 Task: Find connections with filter location Russas with filter topic #Believewith filter profile language French with filter current company Ashoka Buildcon Limited with filter school Madurai Kamaraj University with filter industry Leasing Residential Real Estate with filter service category Tax Law with filter keywords title Massage Therapy
Action: Mouse moved to (480, 101)
Screenshot: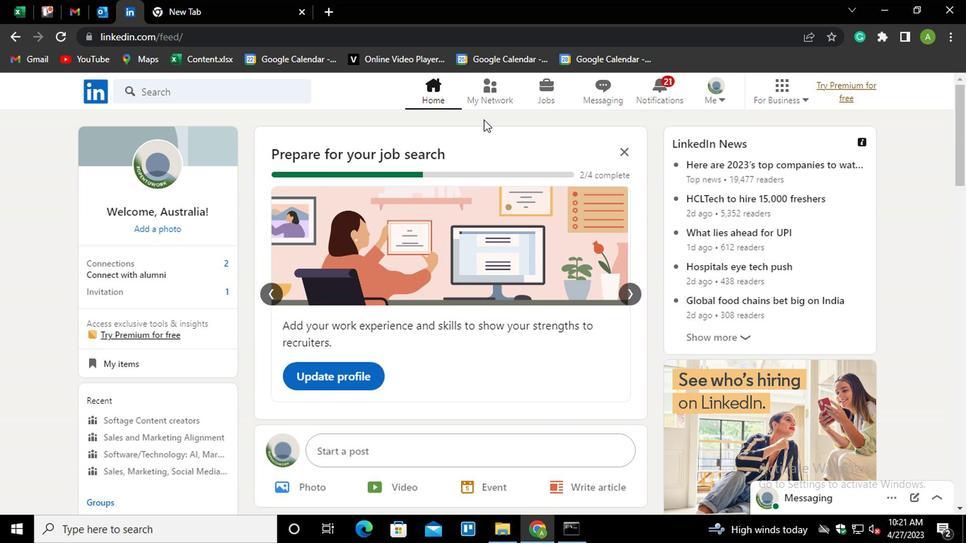 
Action: Mouse pressed left at (480, 101)
Screenshot: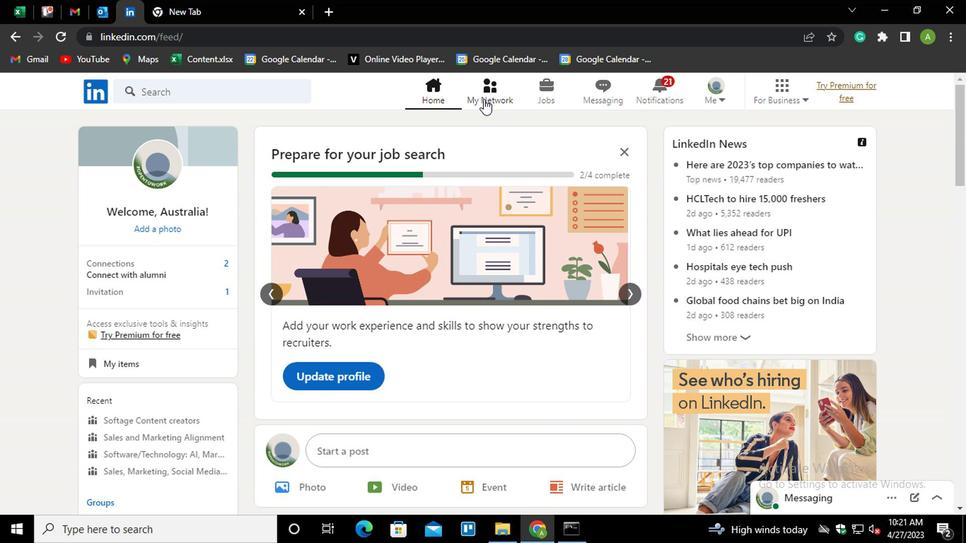 
Action: Mouse moved to (184, 165)
Screenshot: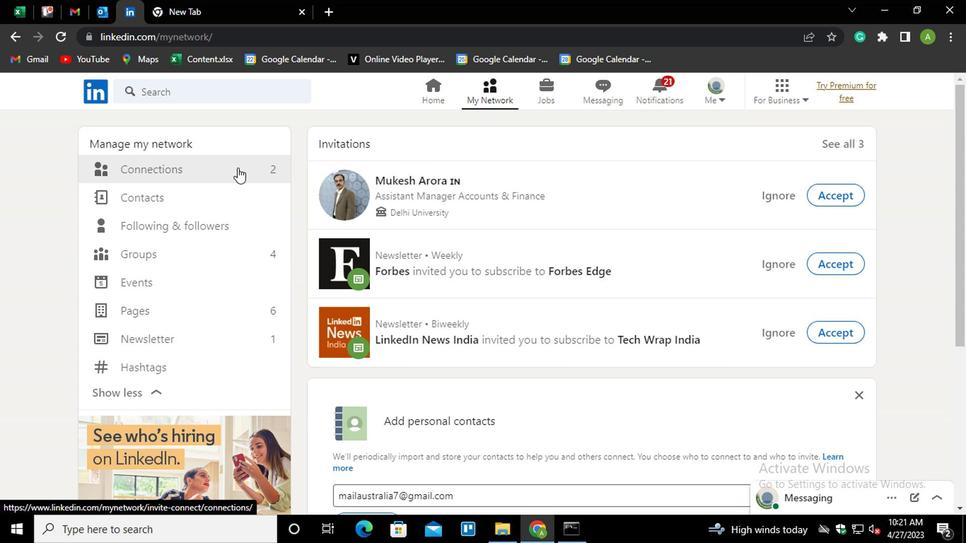 
Action: Mouse pressed left at (184, 165)
Screenshot: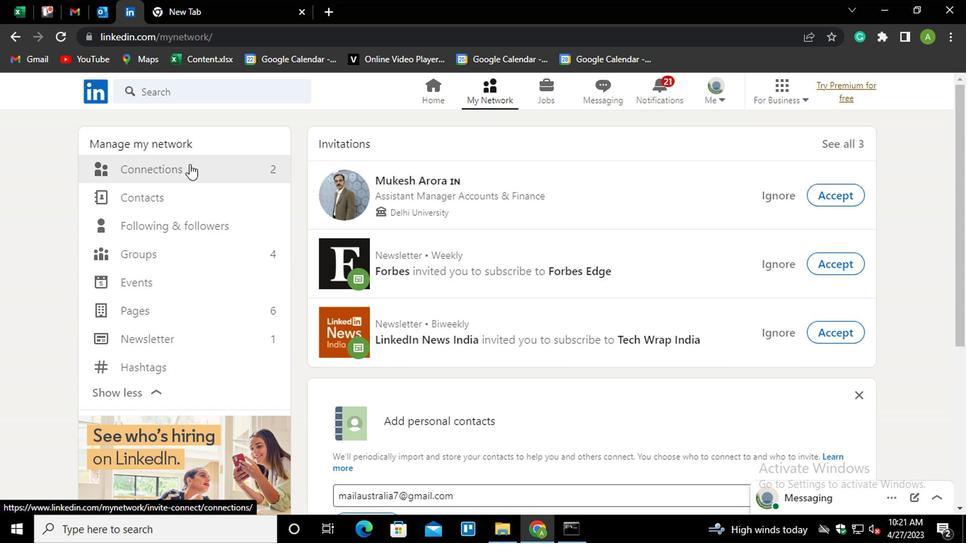 
Action: Mouse moved to (556, 170)
Screenshot: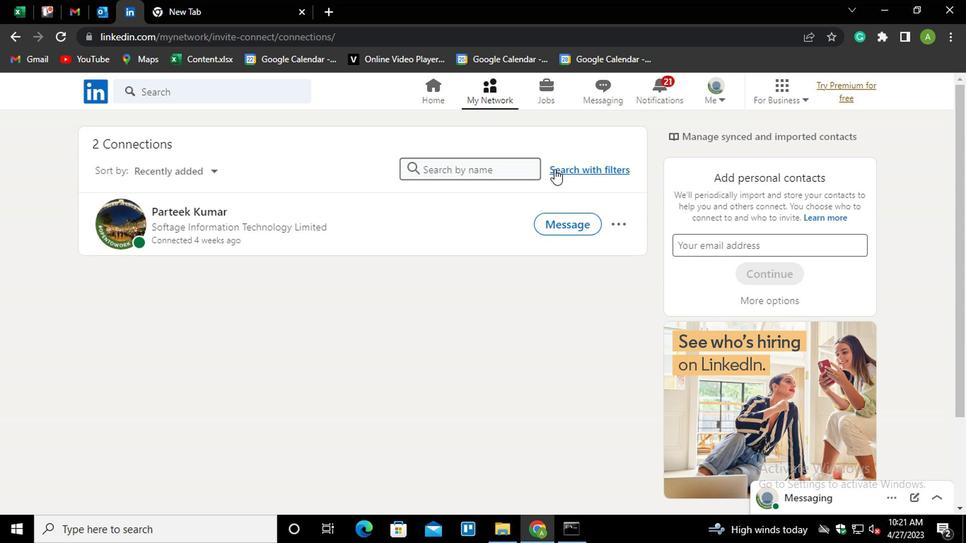 
Action: Mouse pressed left at (556, 170)
Screenshot: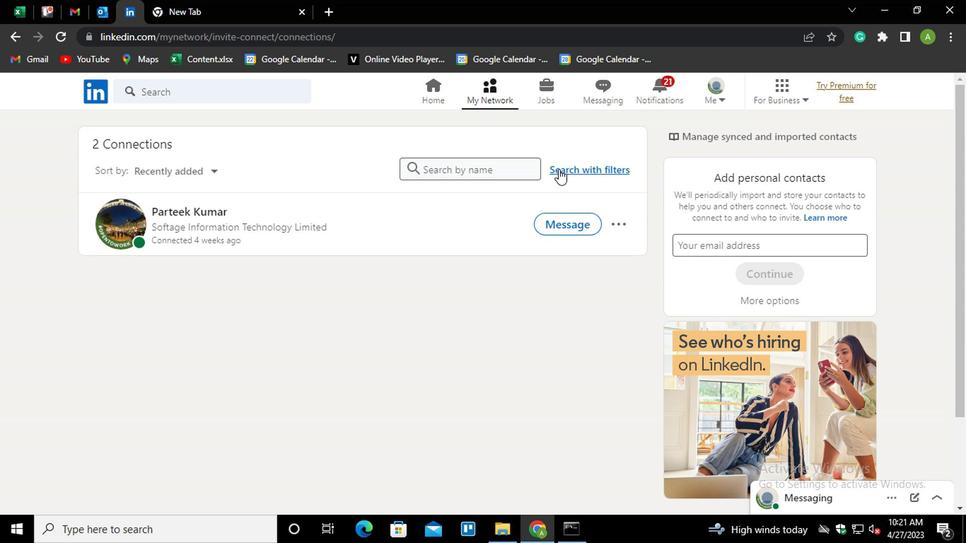 
Action: Mouse moved to (454, 135)
Screenshot: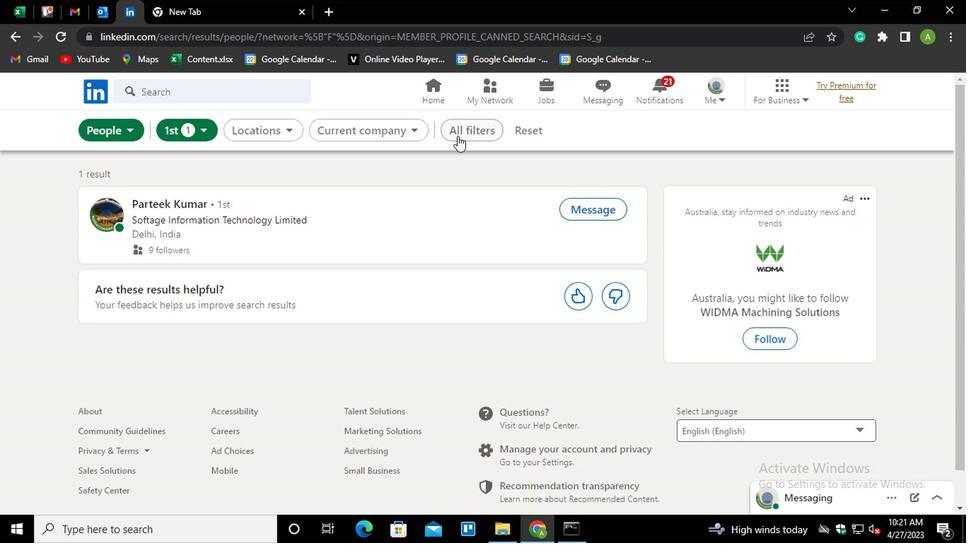 
Action: Mouse pressed left at (454, 135)
Screenshot: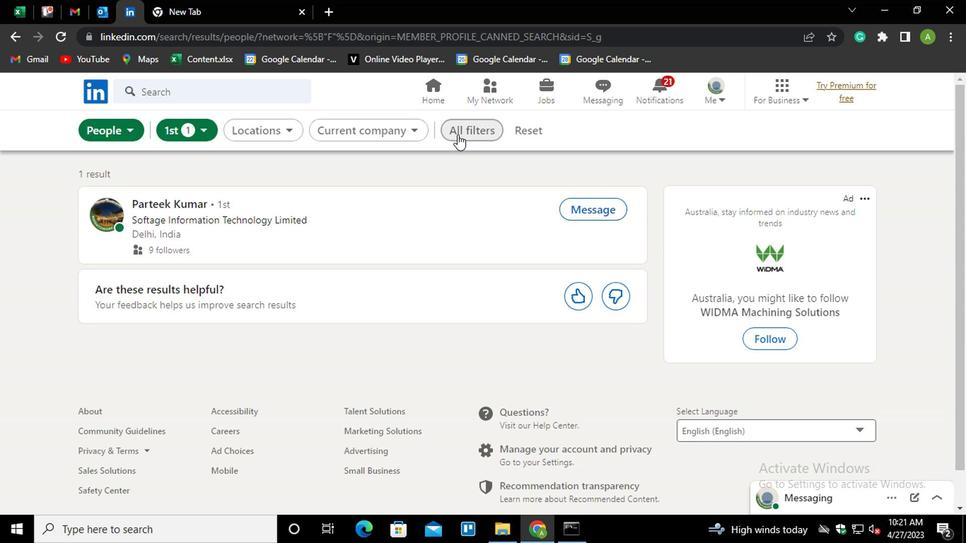 
Action: Mouse moved to (712, 255)
Screenshot: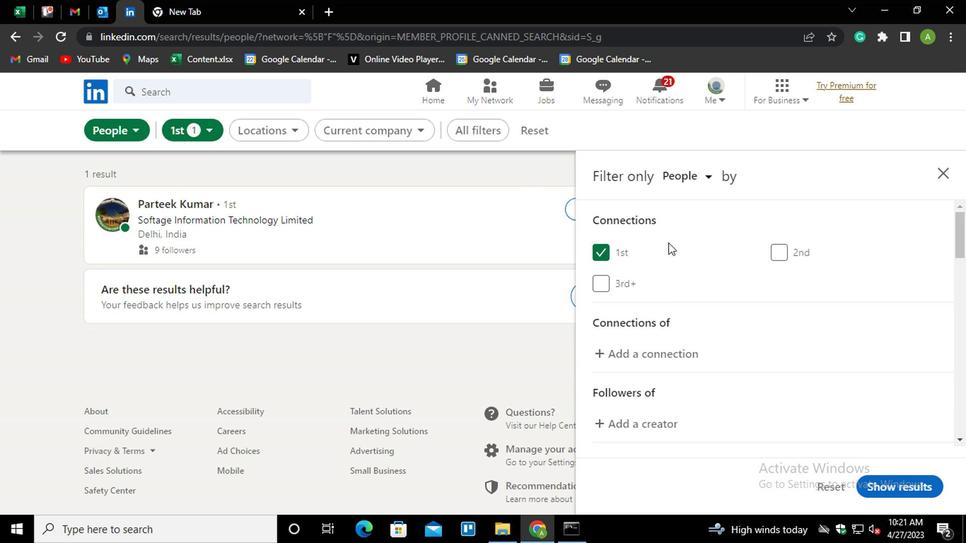 
Action: Mouse scrolled (712, 254) with delta (0, -1)
Screenshot: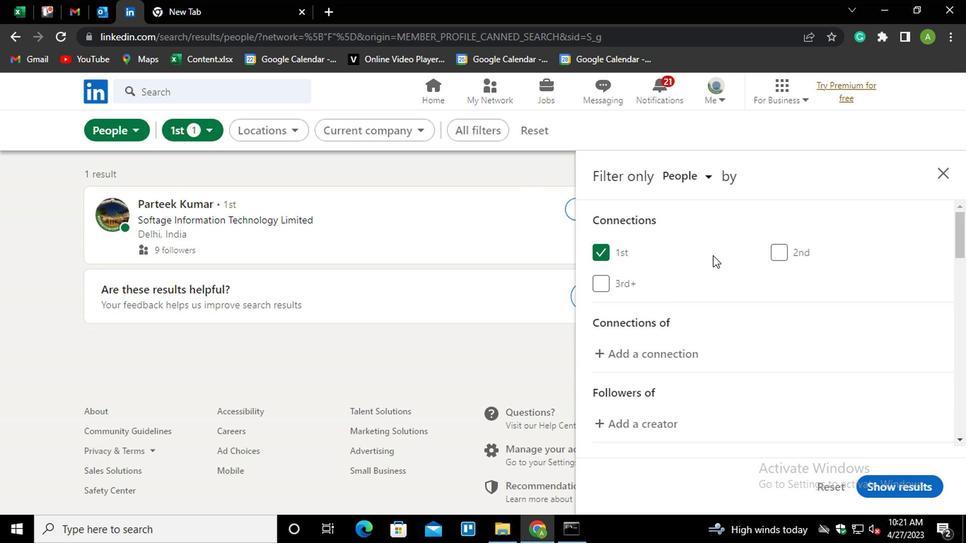 
Action: Mouse scrolled (712, 254) with delta (0, -1)
Screenshot: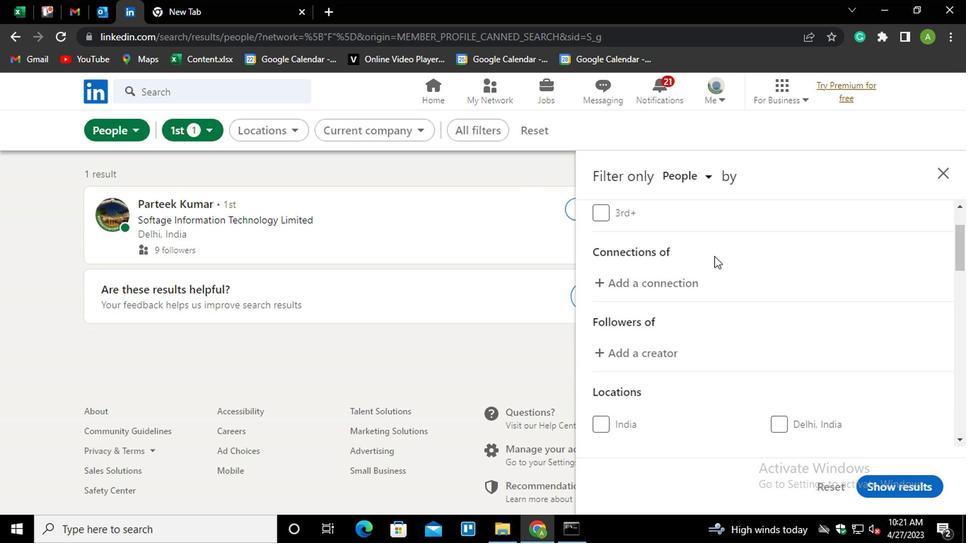 
Action: Mouse moved to (699, 264)
Screenshot: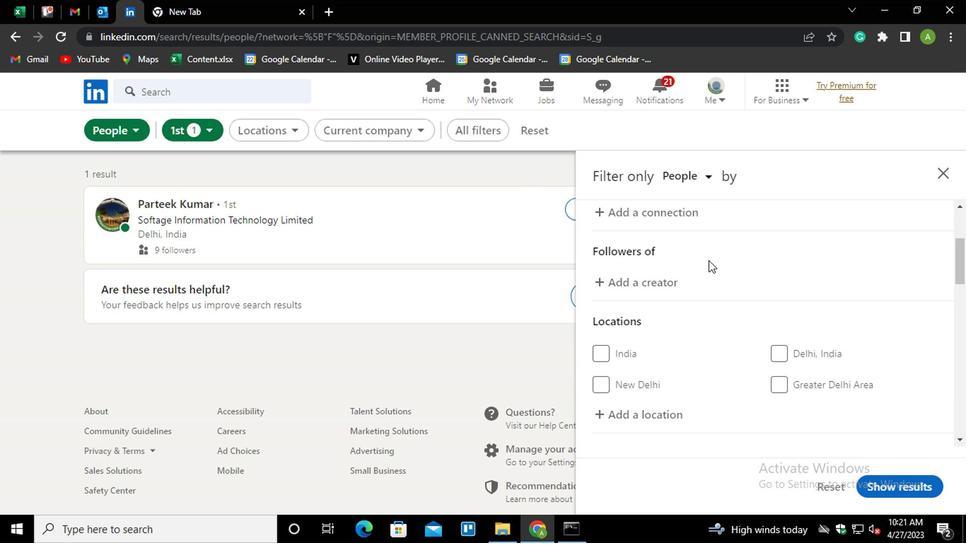 
Action: Mouse scrolled (699, 263) with delta (0, -1)
Screenshot: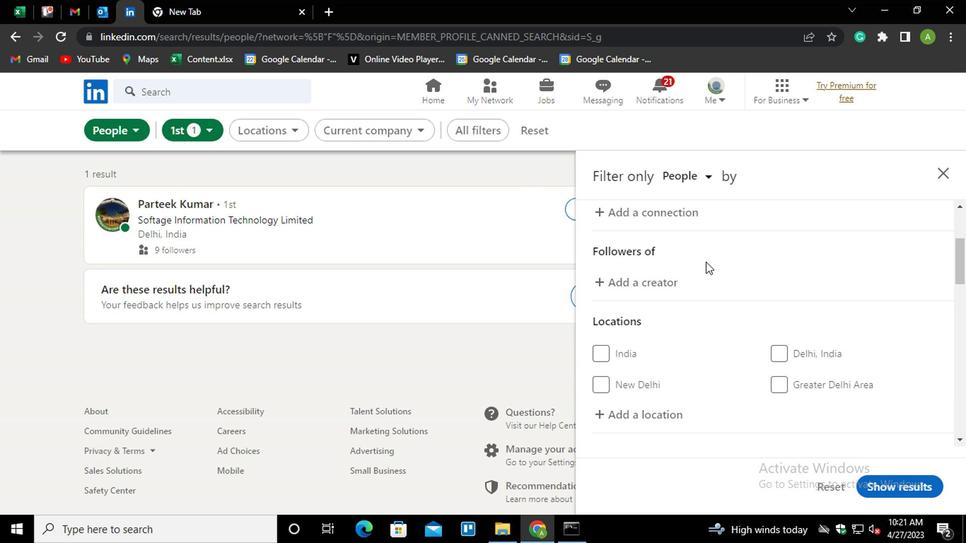 
Action: Mouse scrolled (699, 263) with delta (0, -1)
Screenshot: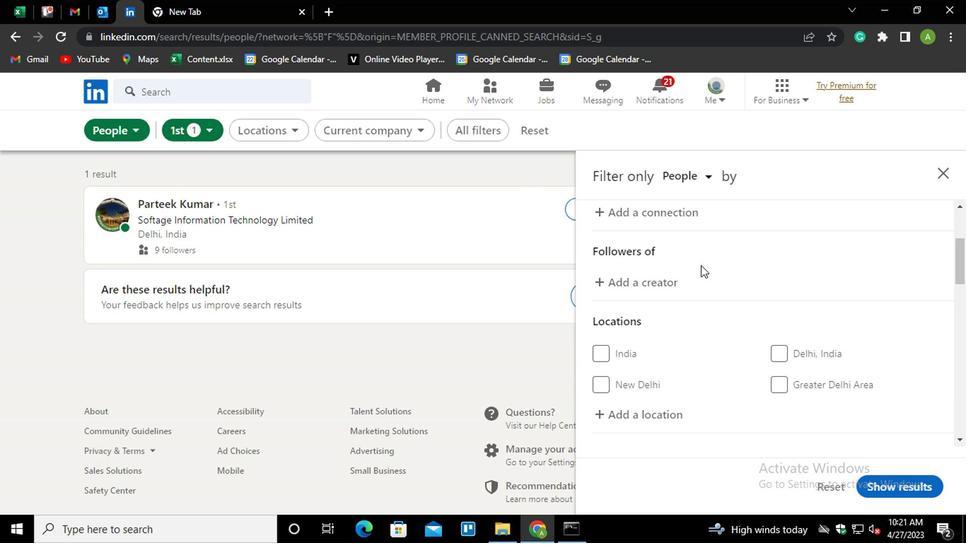 
Action: Mouse moved to (638, 270)
Screenshot: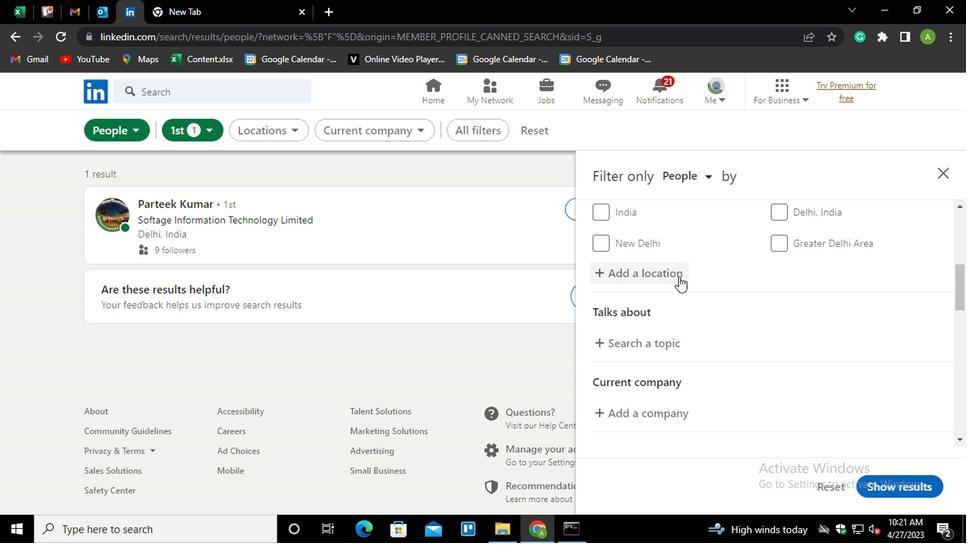 
Action: Mouse pressed left at (638, 270)
Screenshot: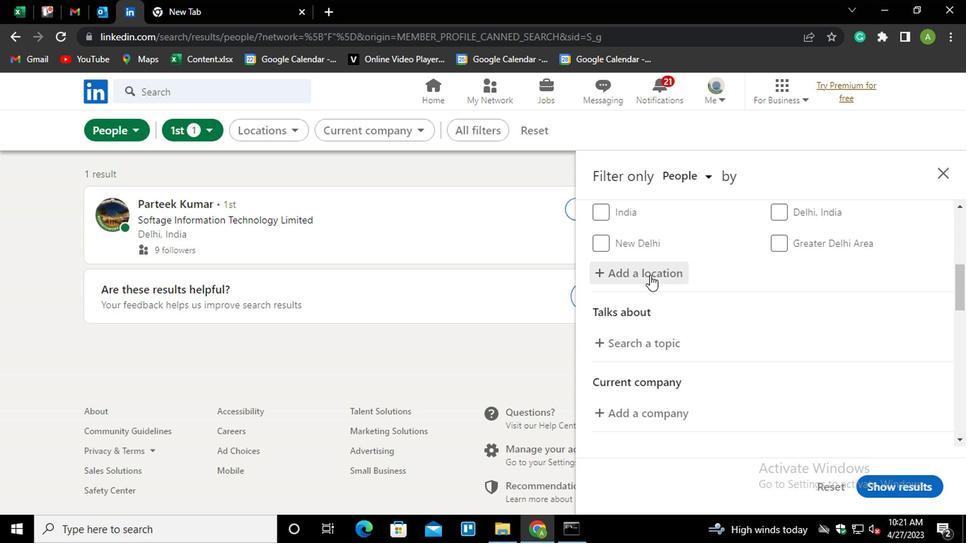 
Action: Mouse pressed left at (638, 270)
Screenshot: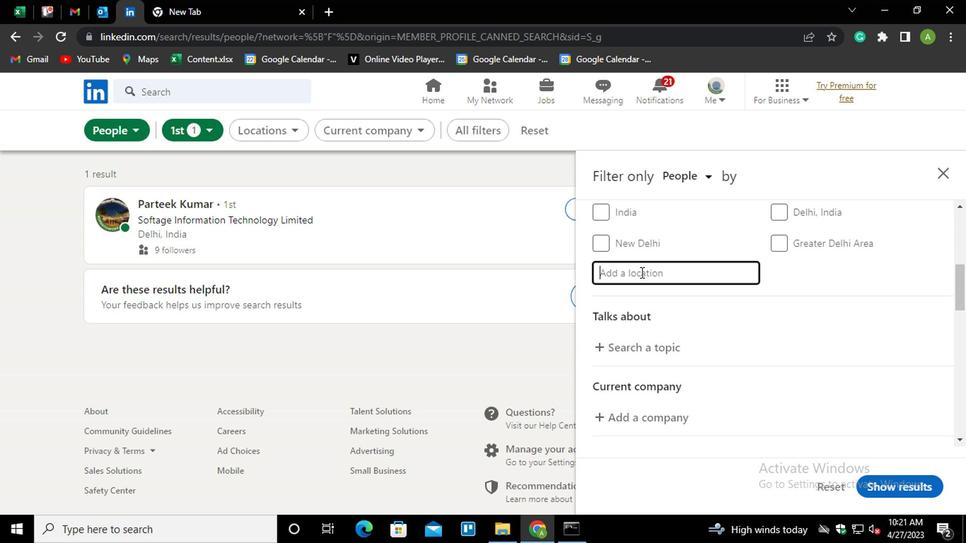 
Action: Key pressed <Key.shift>RUSSAS
Screenshot: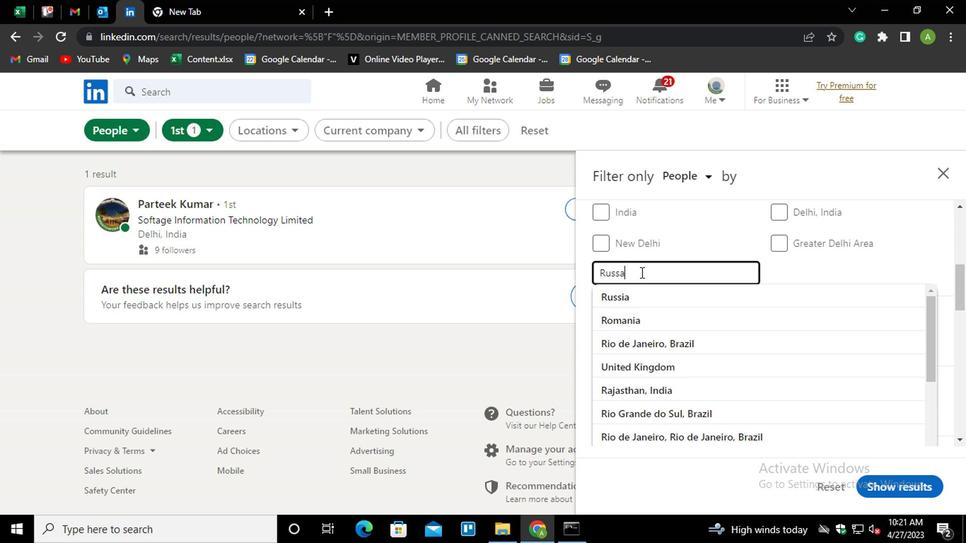 
Action: Mouse moved to (729, 290)
Screenshot: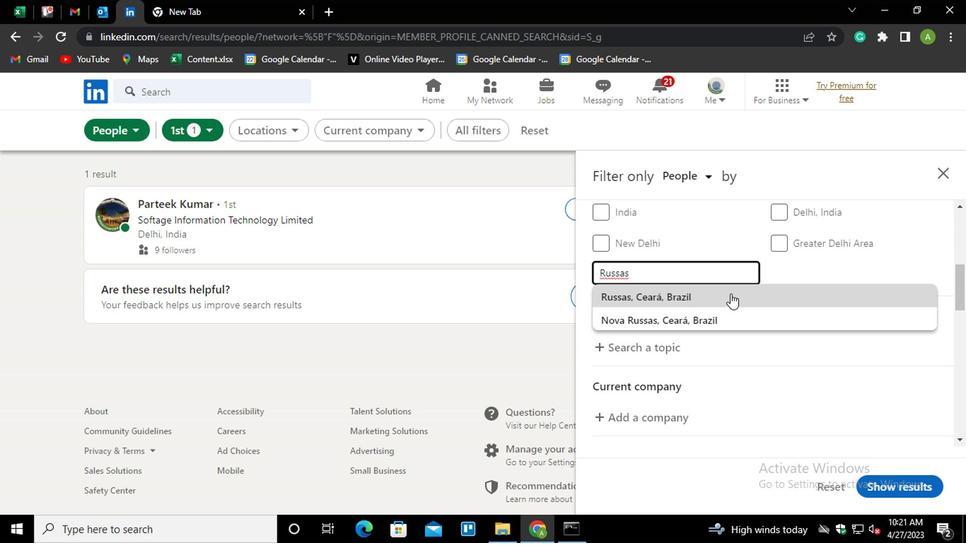 
Action: Mouse pressed left at (729, 290)
Screenshot: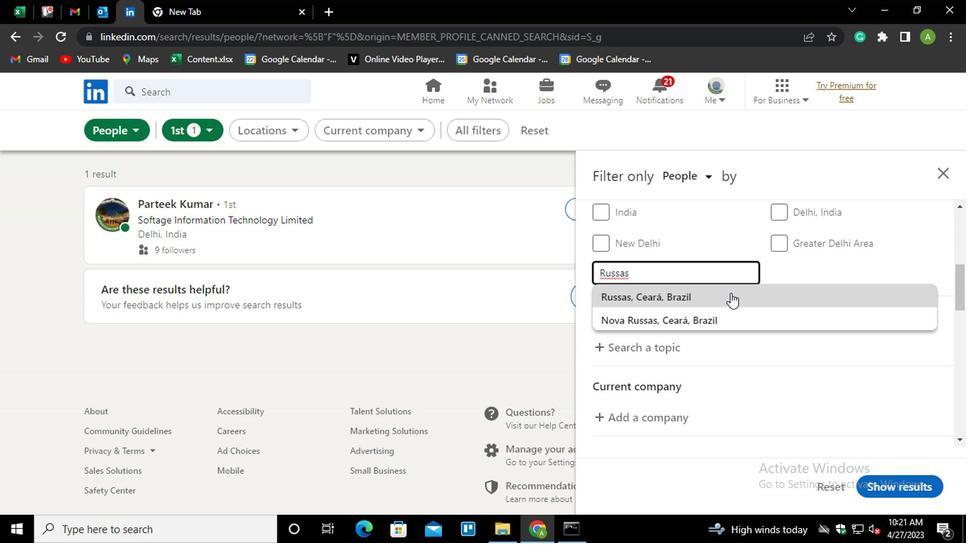 
Action: Mouse moved to (668, 344)
Screenshot: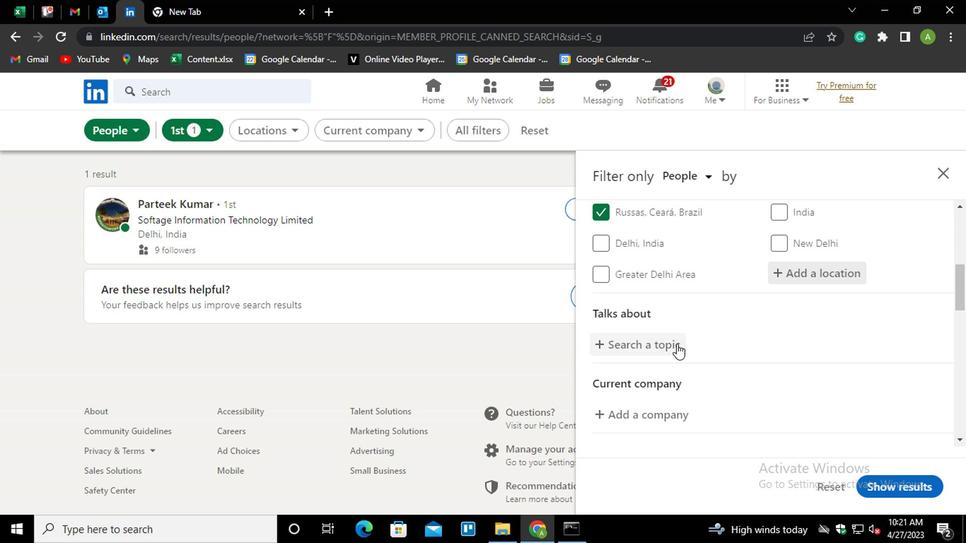
Action: Mouse pressed left at (668, 344)
Screenshot: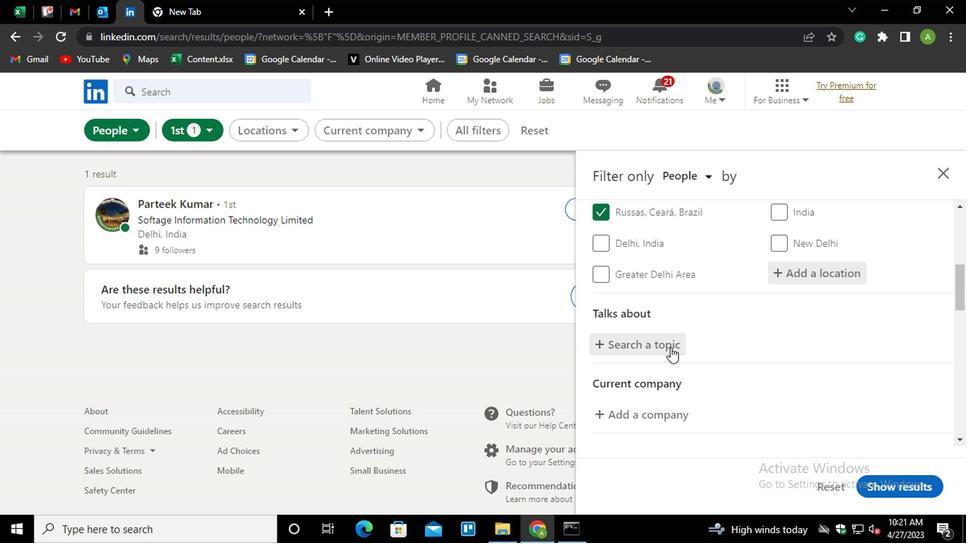 
Action: Key pressed <Key.shift>#<Key.shift>BELIEVE
Screenshot: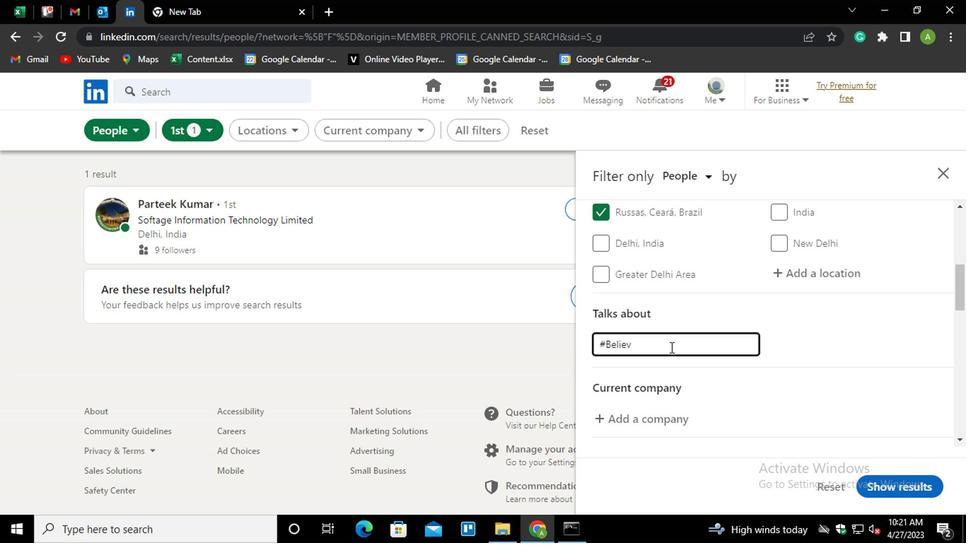 
Action: Mouse moved to (777, 346)
Screenshot: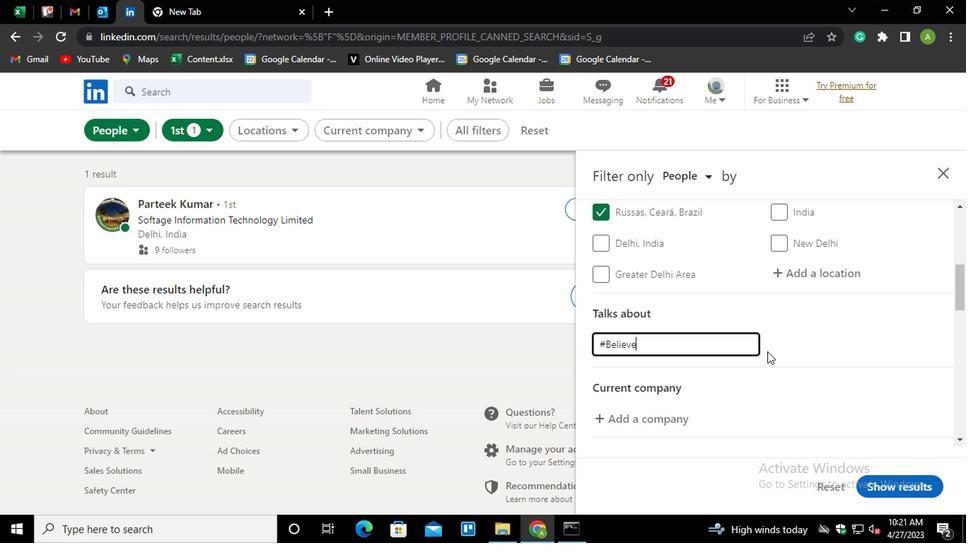 
Action: Mouse pressed left at (777, 346)
Screenshot: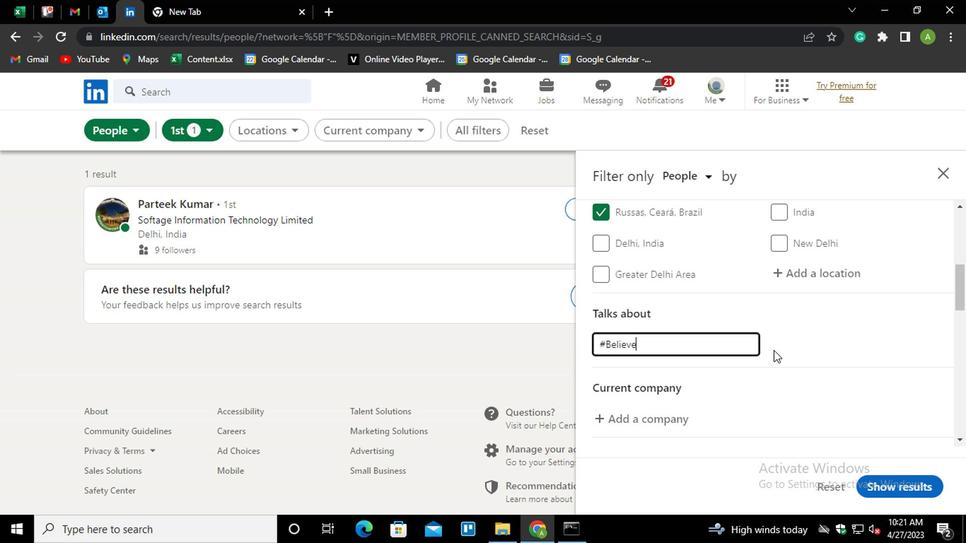 
Action: Mouse moved to (778, 344)
Screenshot: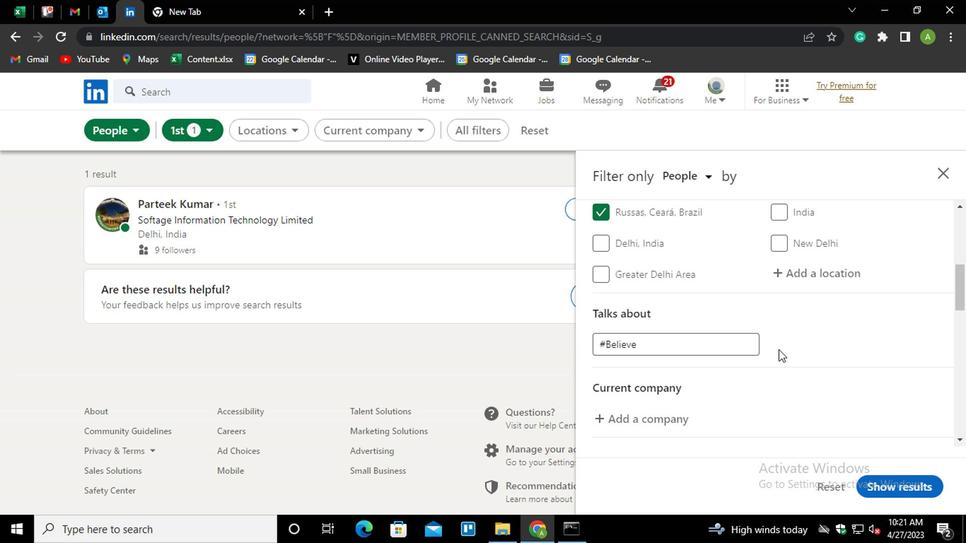 
Action: Mouse scrolled (778, 344) with delta (0, 0)
Screenshot: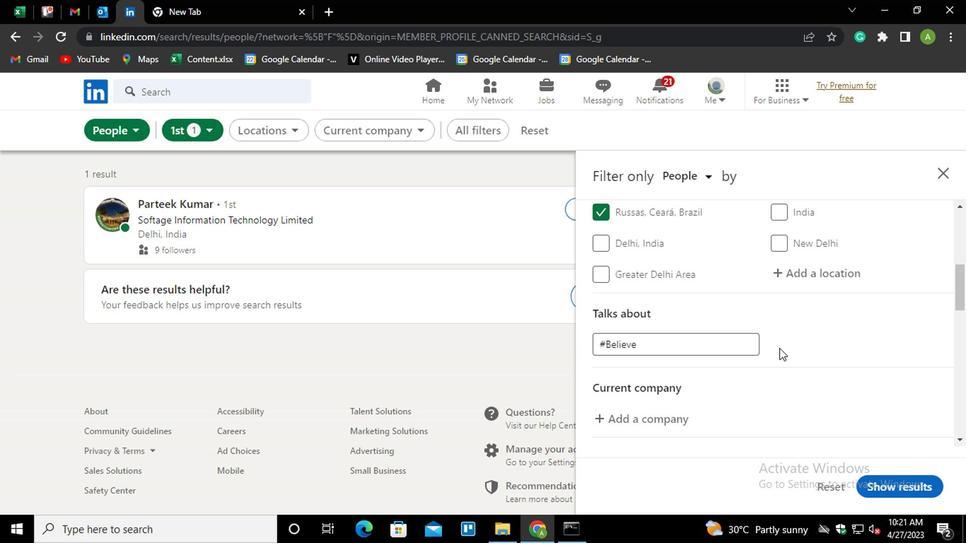 
Action: Mouse moved to (645, 340)
Screenshot: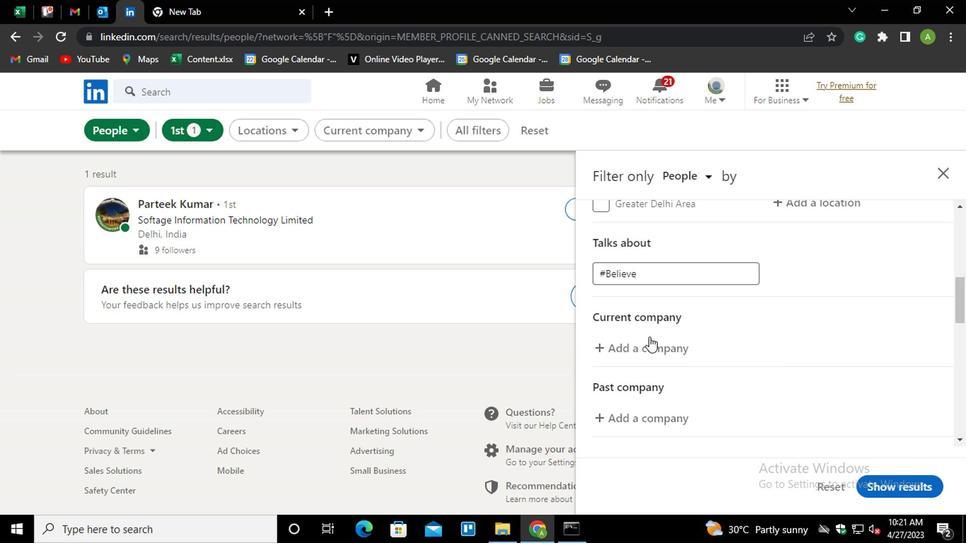 
Action: Mouse pressed left at (645, 340)
Screenshot: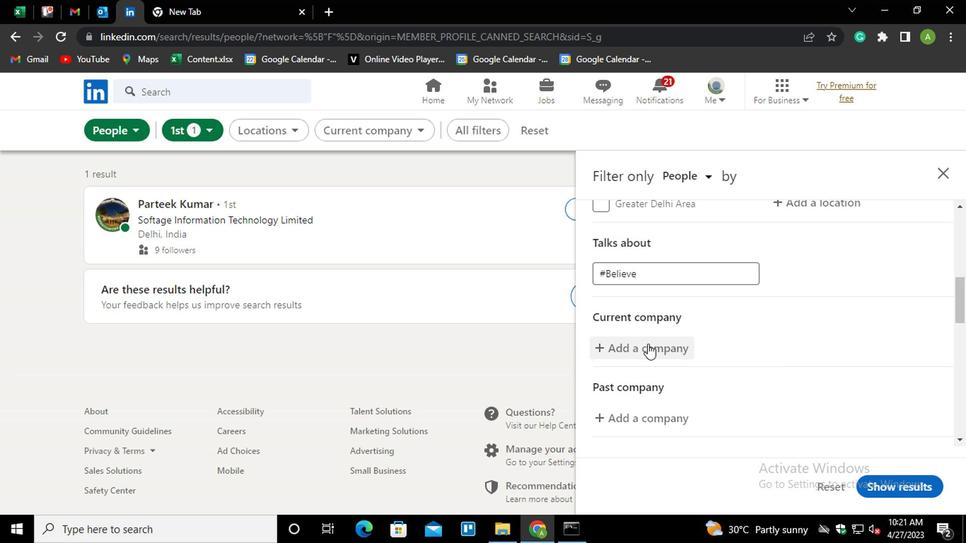 
Action: Mouse moved to (643, 343)
Screenshot: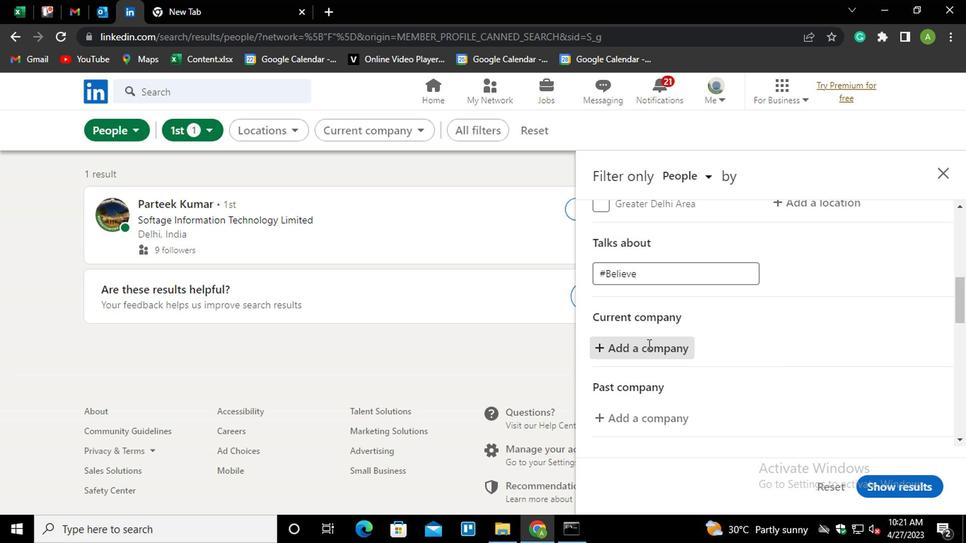 
Action: Key pressed <Key.shift>ASHOKA<Key.down><Key.down><Key.down><Key.enter>
Screenshot: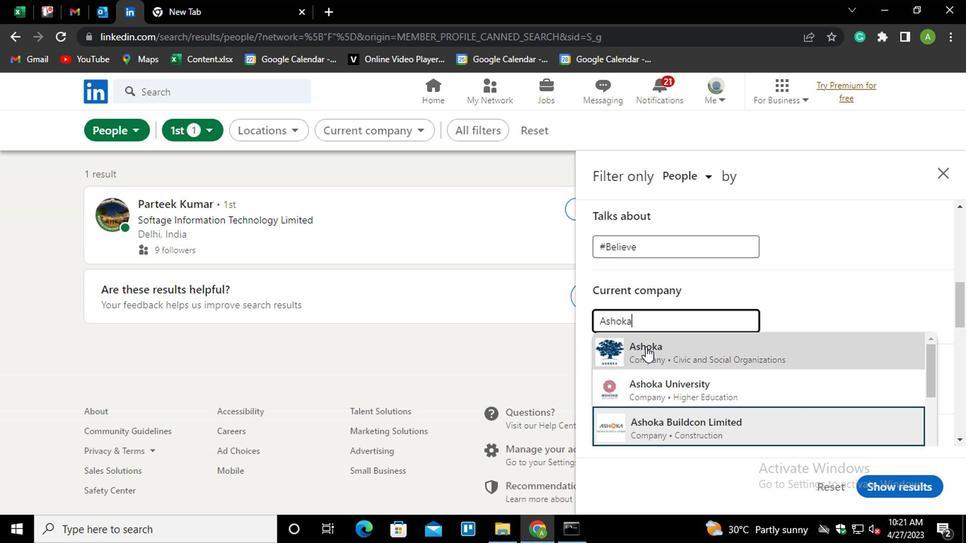 
Action: Mouse scrolled (643, 342) with delta (0, 0)
Screenshot: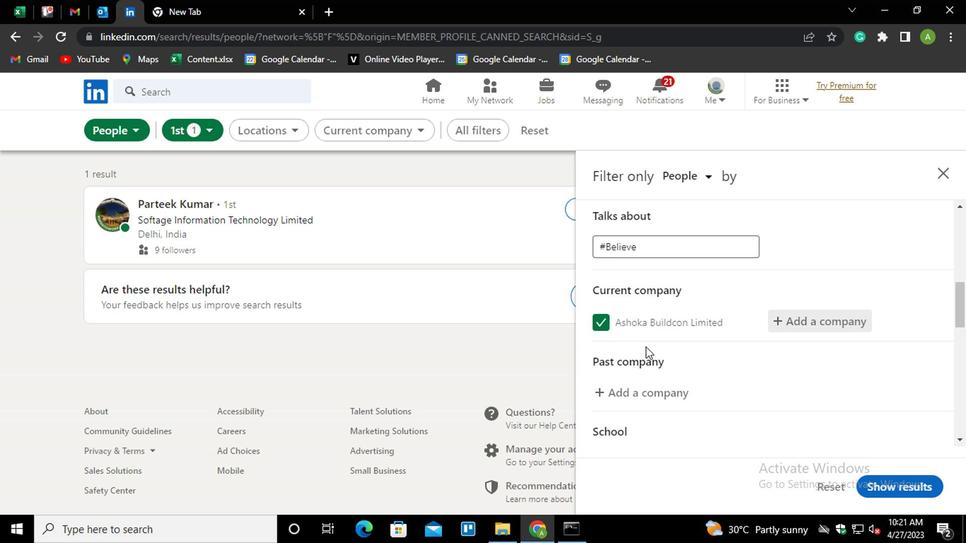 
Action: Mouse moved to (643, 343)
Screenshot: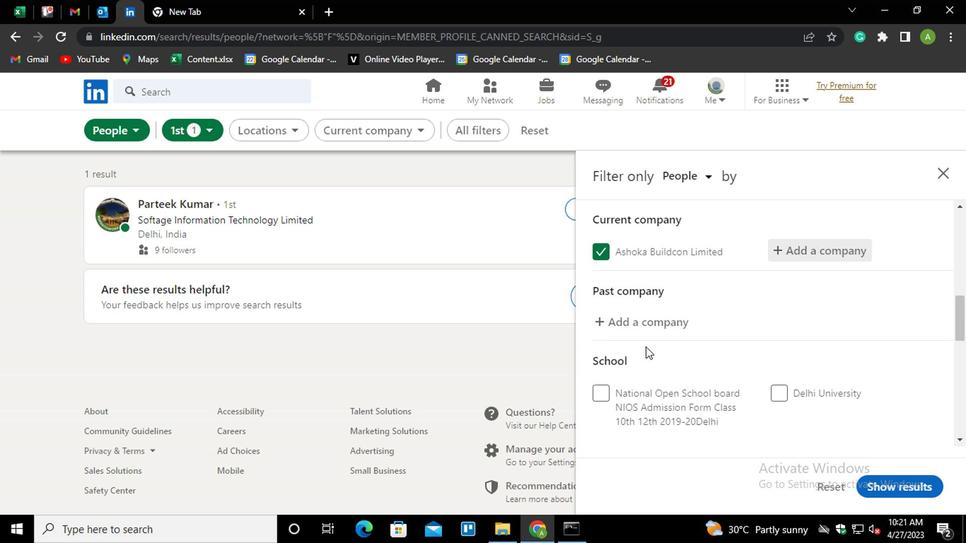 
Action: Mouse scrolled (643, 342) with delta (0, 0)
Screenshot: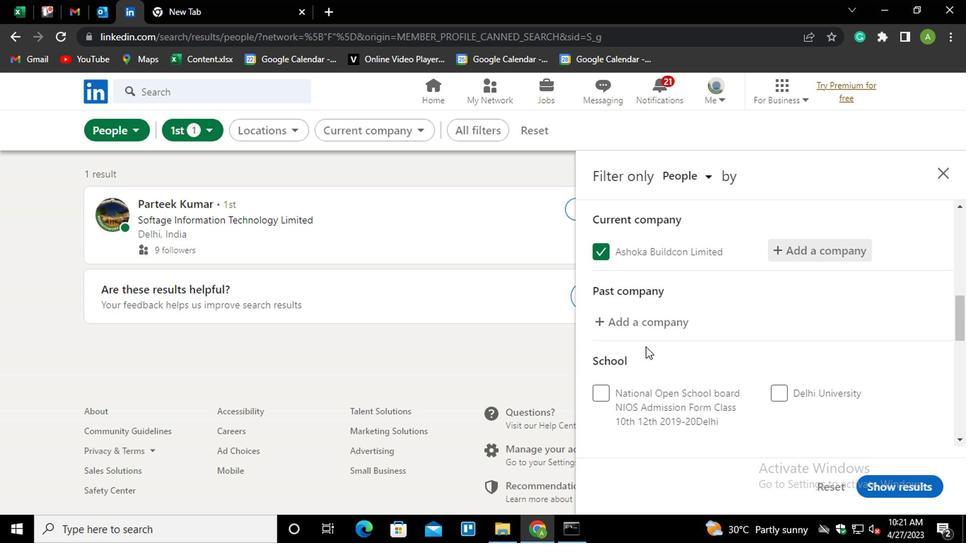 
Action: Mouse moved to (655, 324)
Screenshot: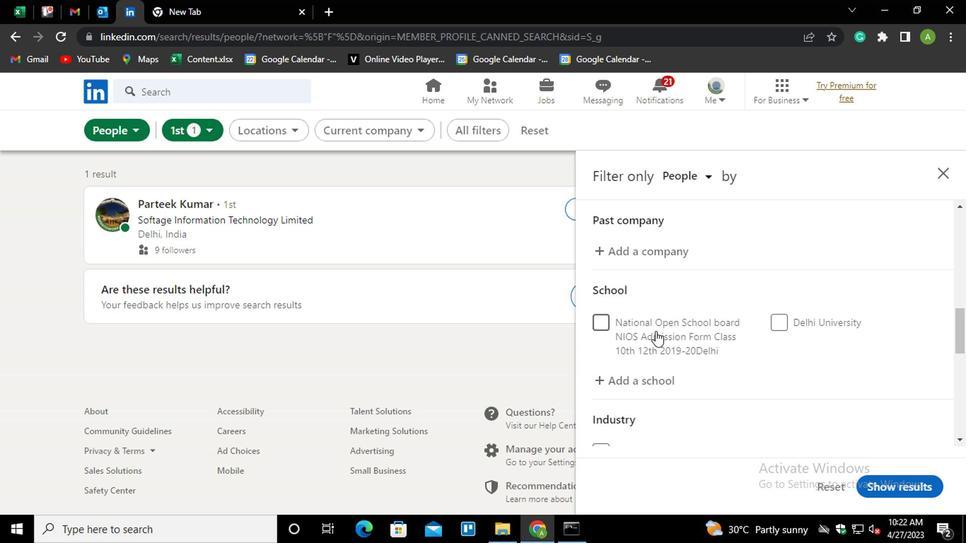 
Action: Mouse scrolled (655, 323) with delta (0, 0)
Screenshot: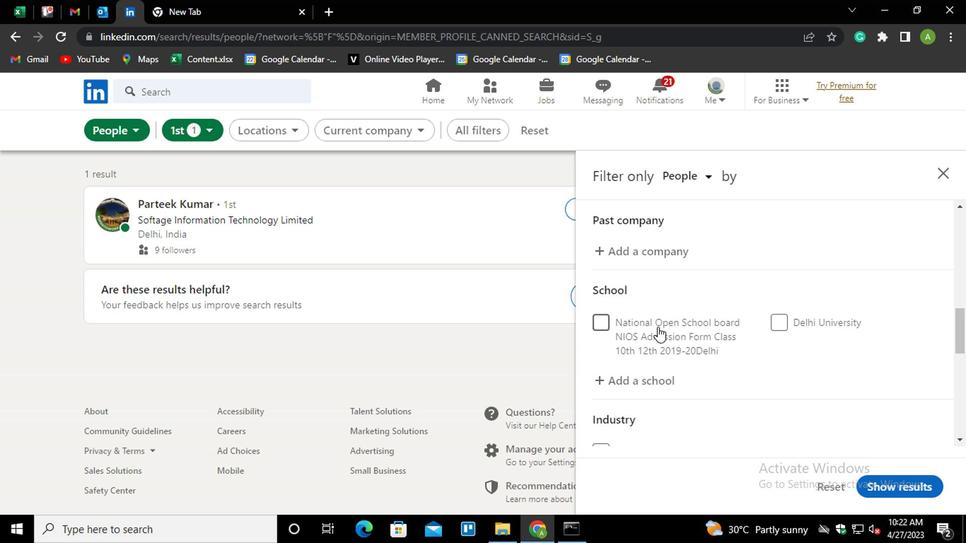 
Action: Mouse moved to (627, 301)
Screenshot: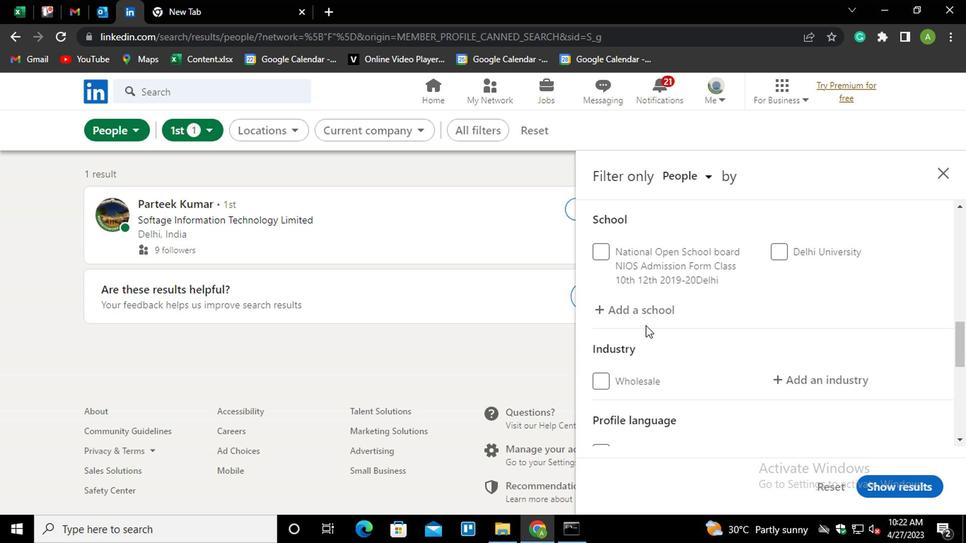 
Action: Mouse pressed left at (627, 301)
Screenshot: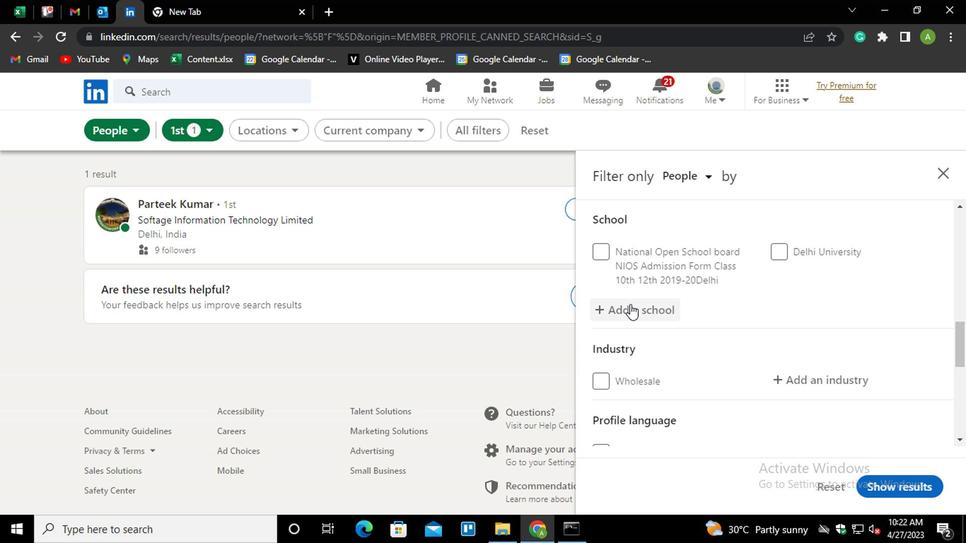 
Action: Mouse moved to (631, 304)
Screenshot: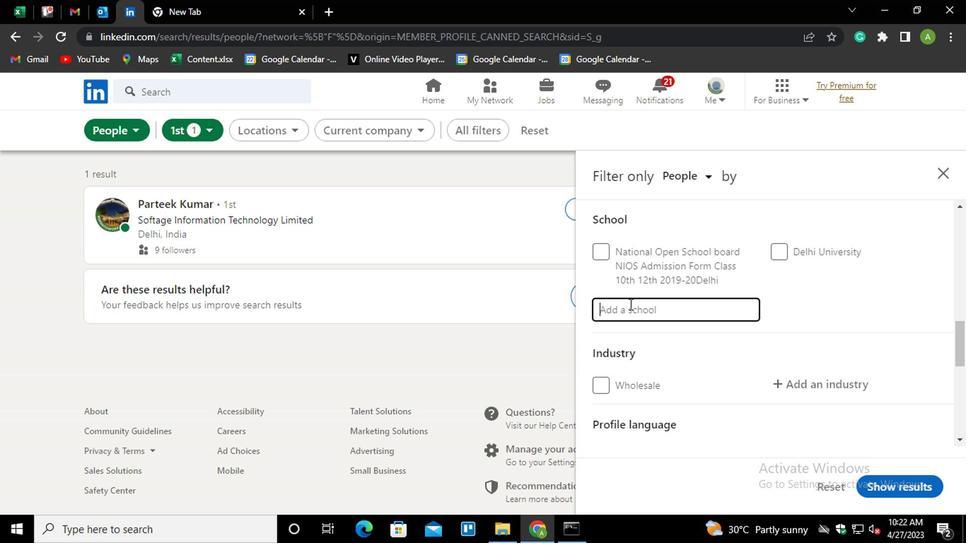 
Action: Mouse pressed left at (631, 304)
Screenshot: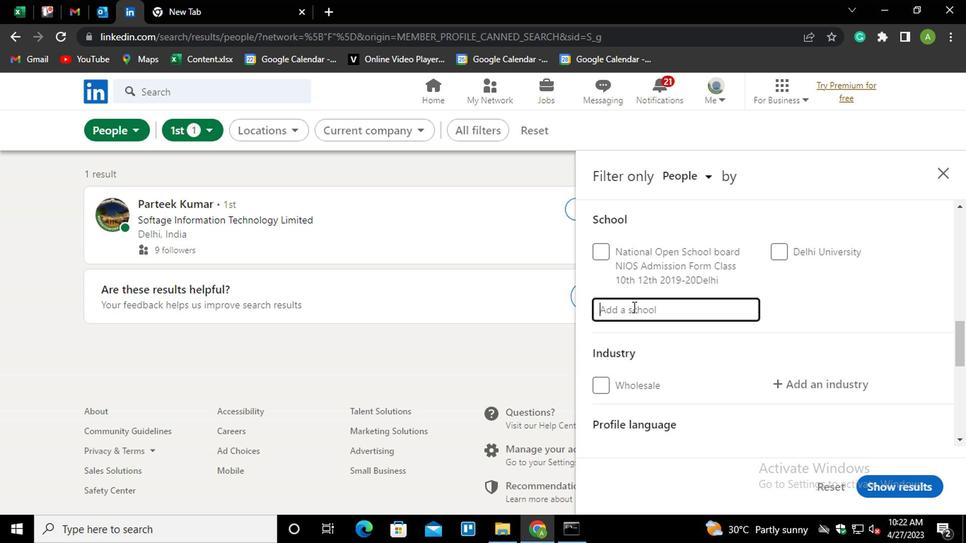 
Action: Key pressed <Key.shift>MADURAJ<Key.down><Key.space><Key.backspace><Key.backspace>I<Key.down><Key.enter>
Screenshot: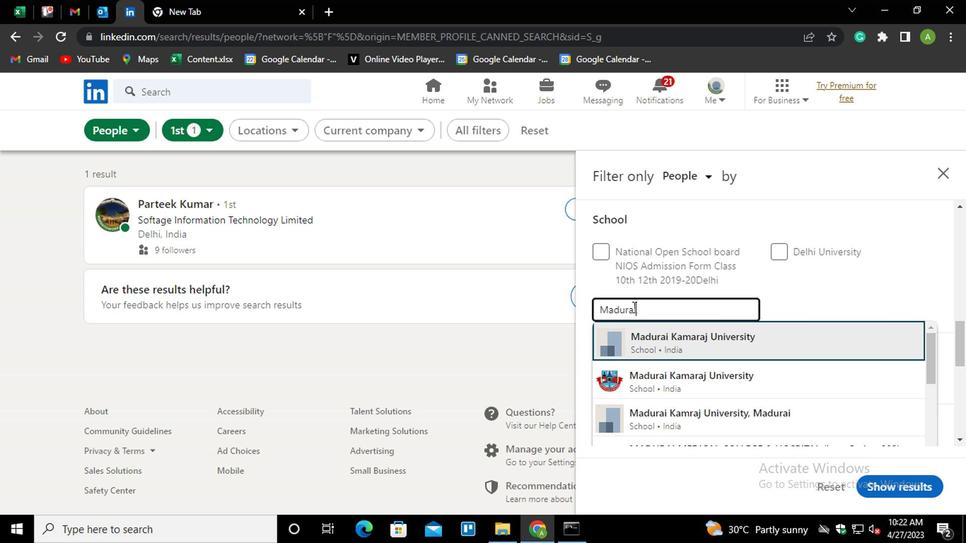 
Action: Mouse moved to (636, 304)
Screenshot: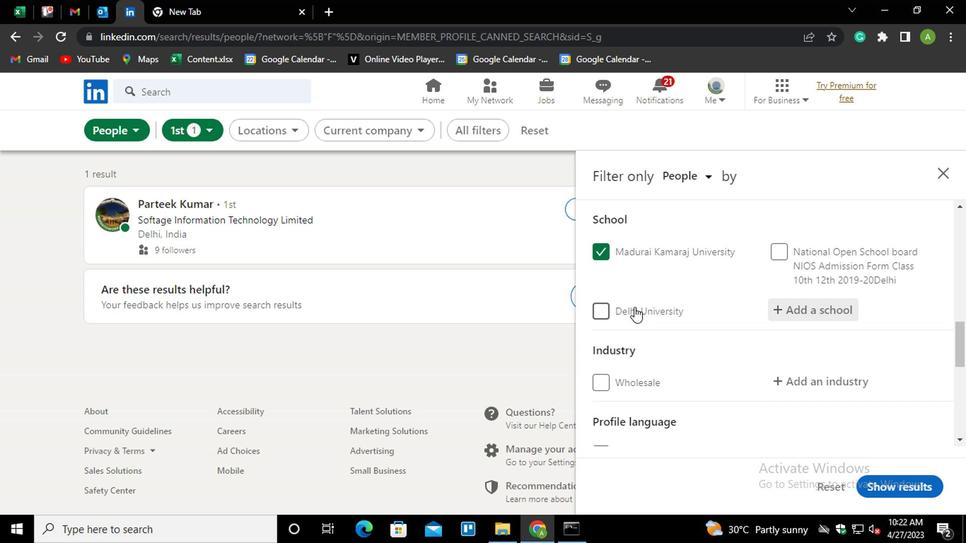 
Action: Mouse scrolled (636, 304) with delta (0, 0)
Screenshot: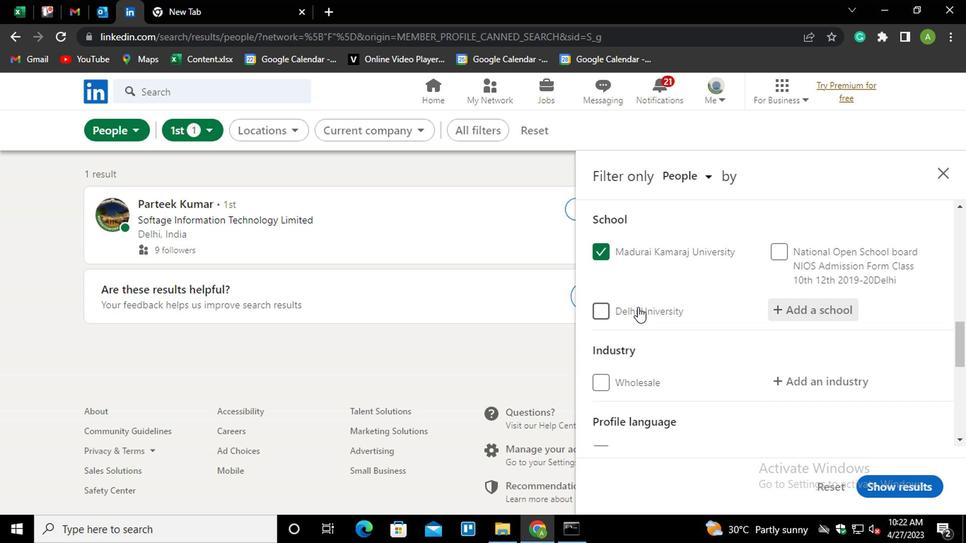 
Action: Mouse moved to (810, 311)
Screenshot: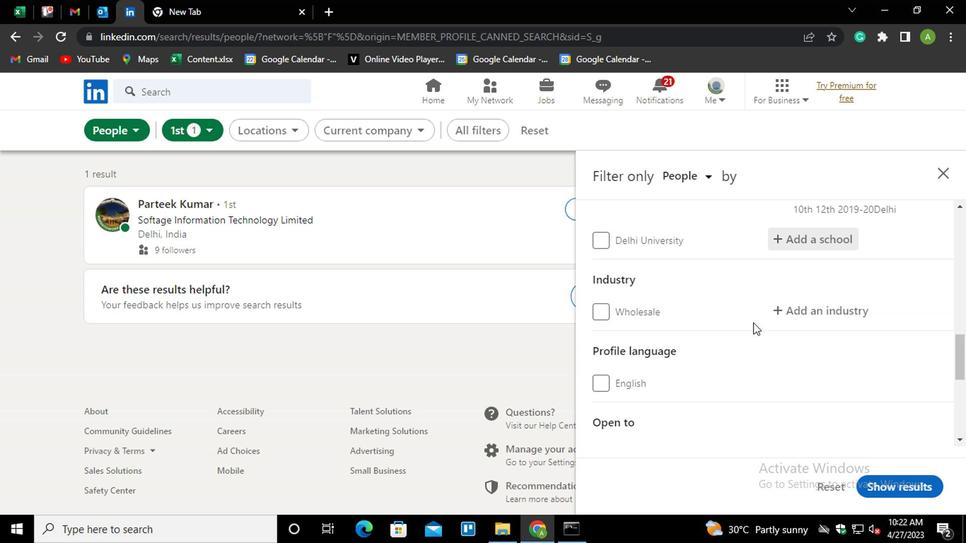 
Action: Mouse pressed left at (810, 311)
Screenshot: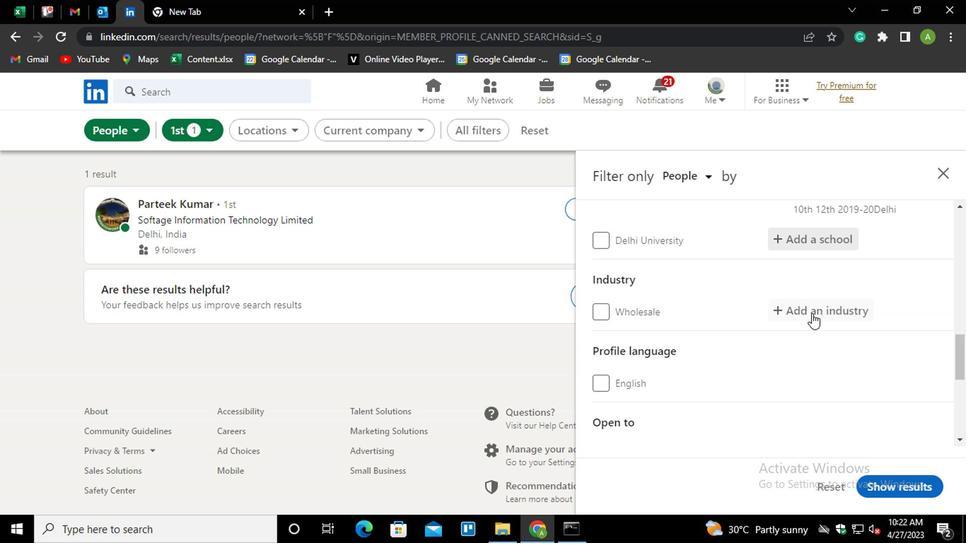 
Action: Mouse moved to (811, 311)
Screenshot: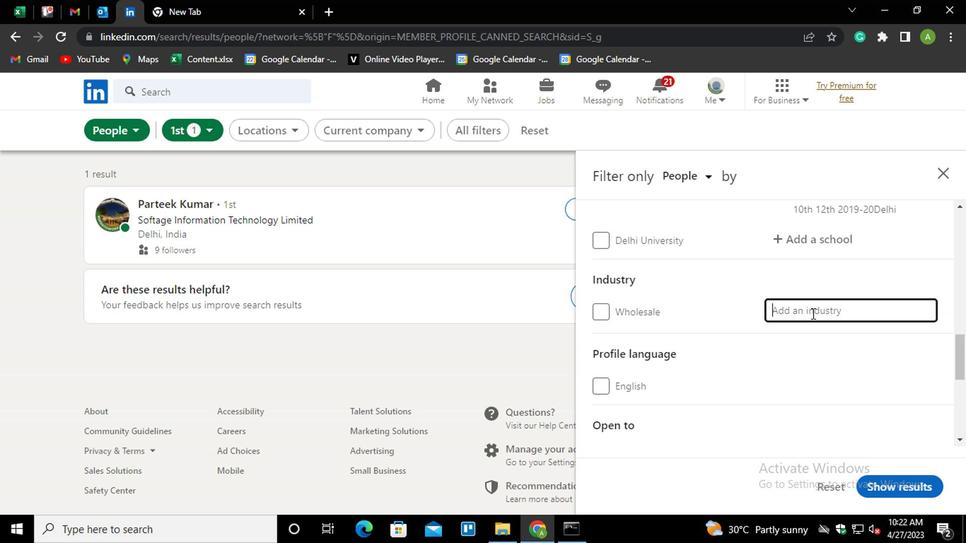 
Action: Mouse pressed left at (811, 311)
Screenshot: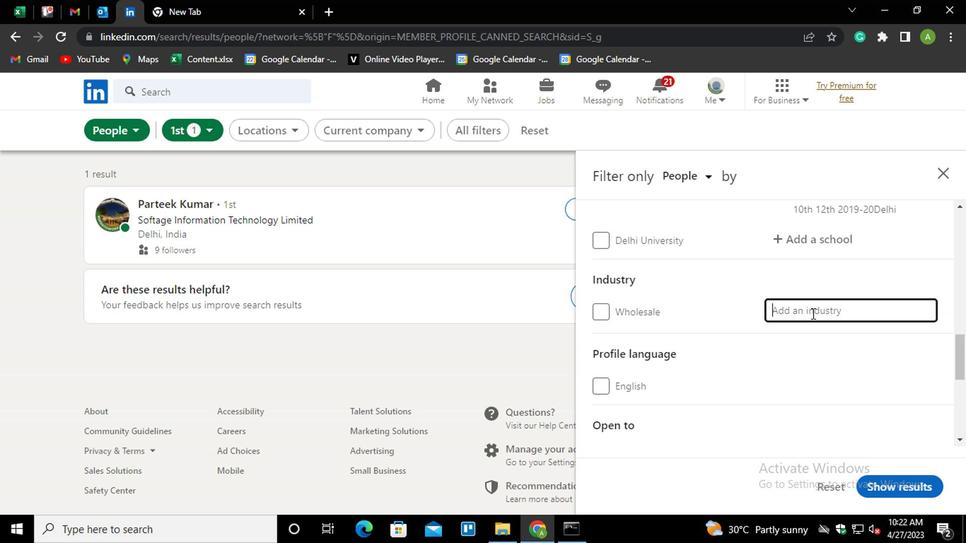 
Action: Mouse moved to (840, 289)
Screenshot: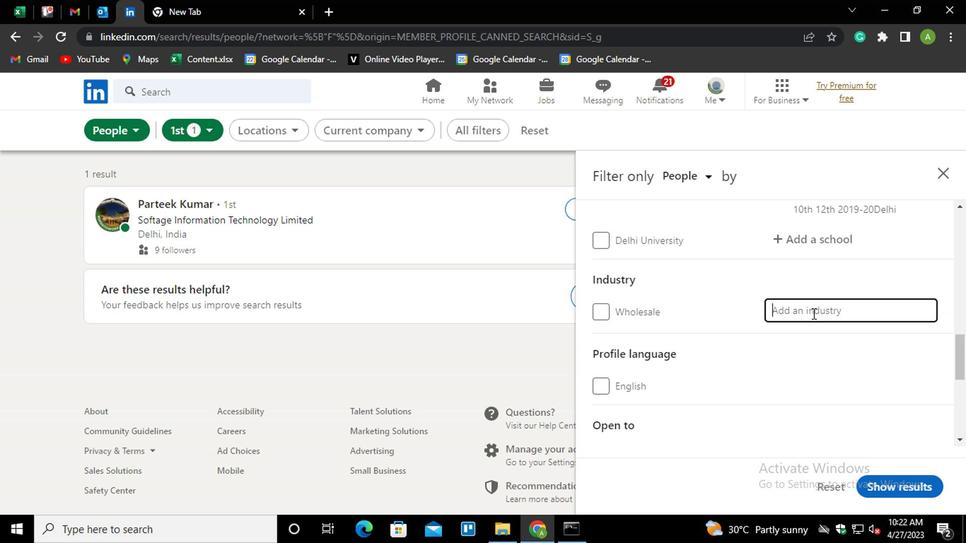 
Action: Key pressed <Key.shift>RESIDEN<Key.down>TIAL<Key.space><Key.down><Key.down><Key.down><Key.enter>
Screenshot: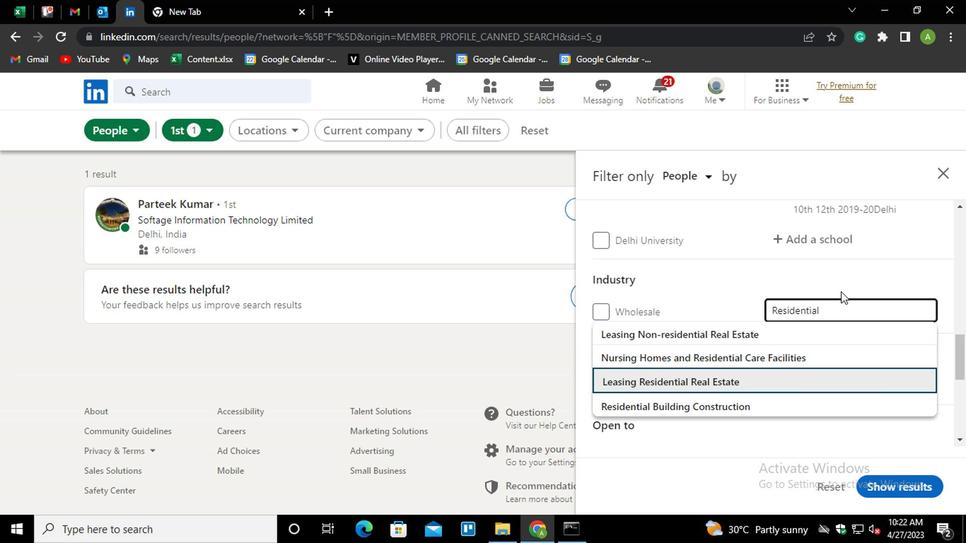 
Action: Mouse moved to (908, 275)
Screenshot: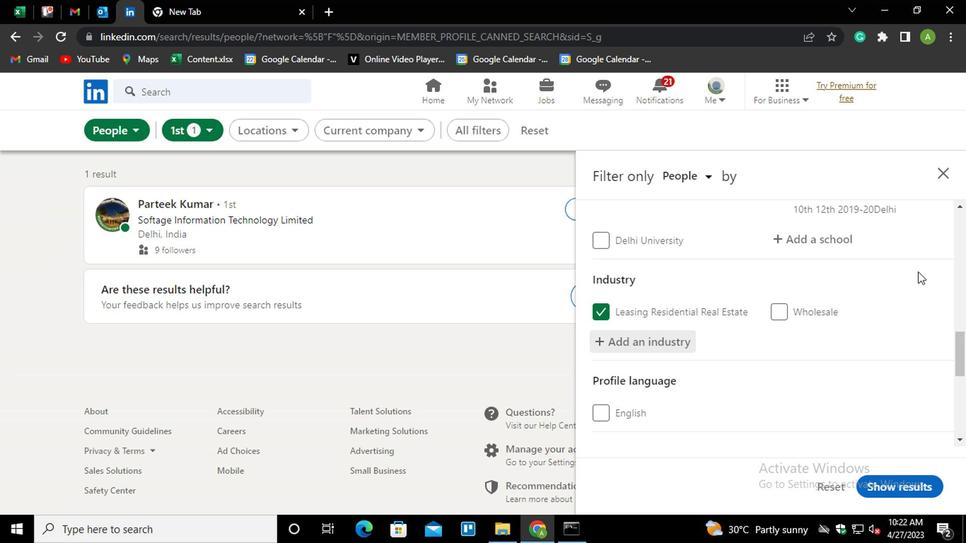 
Action: Mouse scrolled (908, 274) with delta (0, -1)
Screenshot: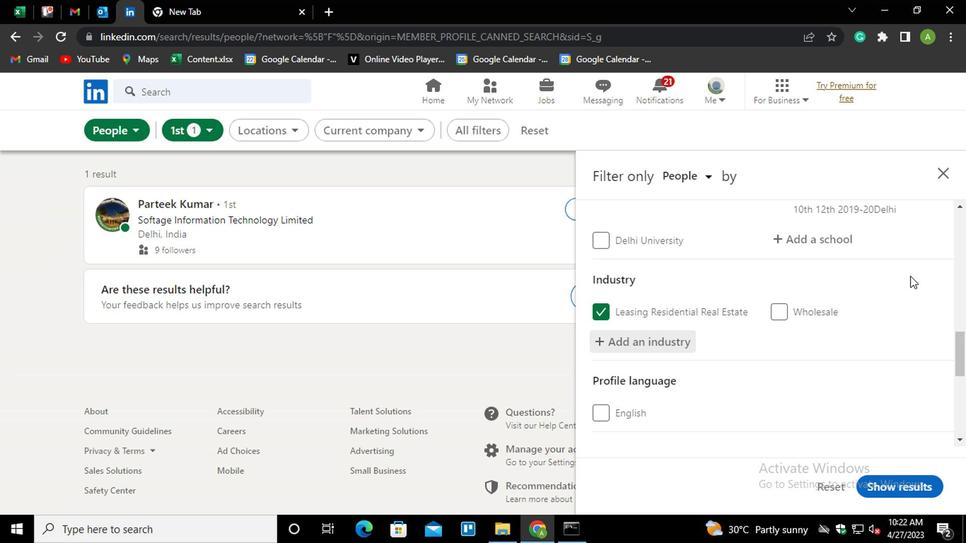 
Action: Mouse moved to (906, 276)
Screenshot: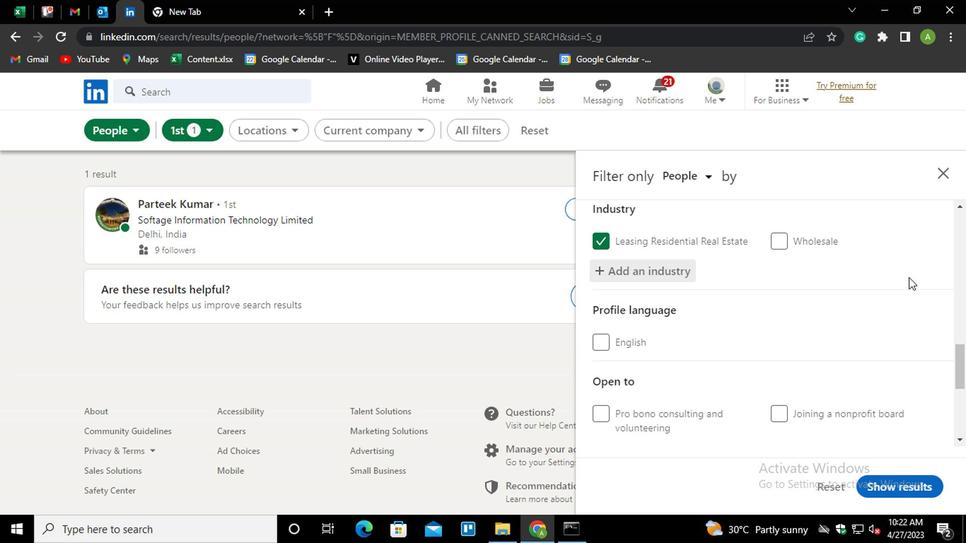 
Action: Mouse scrolled (906, 275) with delta (0, 0)
Screenshot: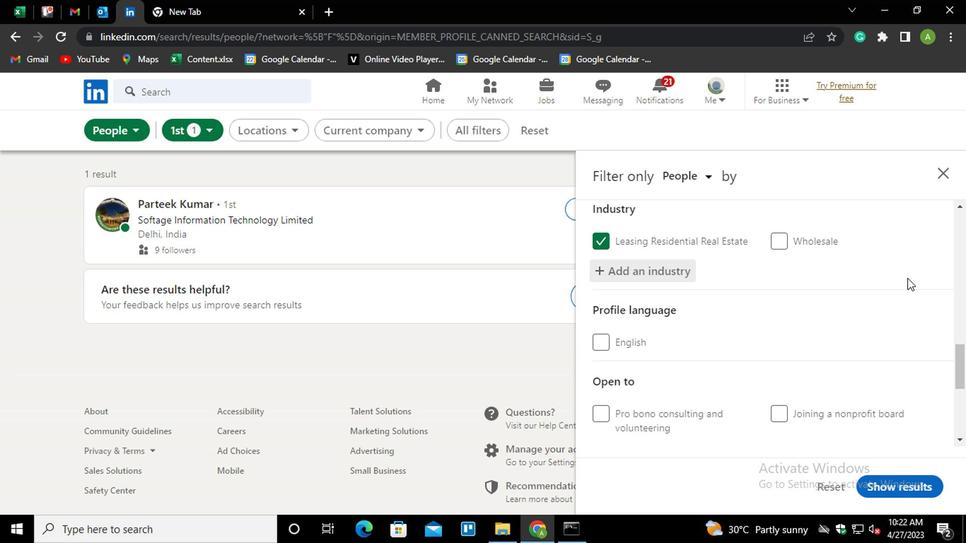 
Action: Mouse moved to (963, 244)
Screenshot: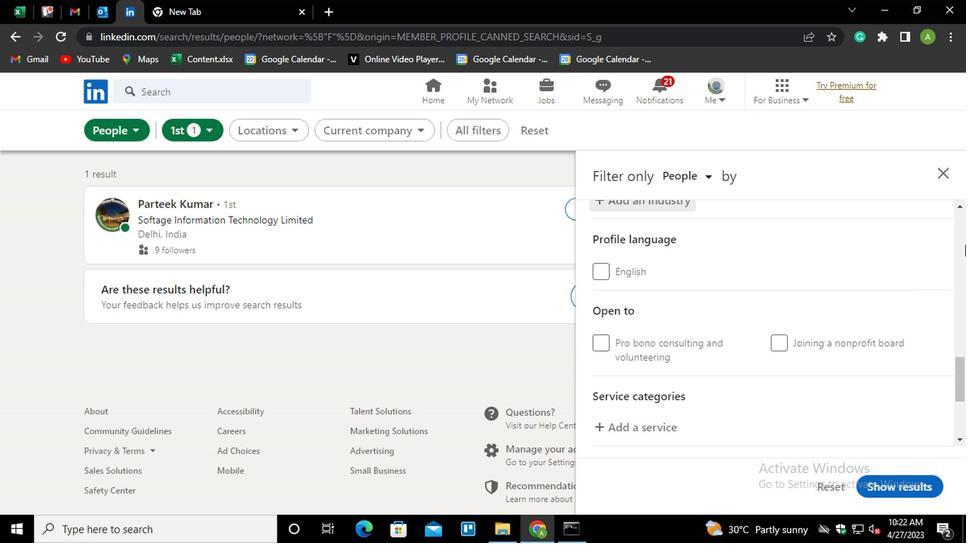 
Action: Mouse scrolled (963, 244) with delta (0, 0)
Screenshot: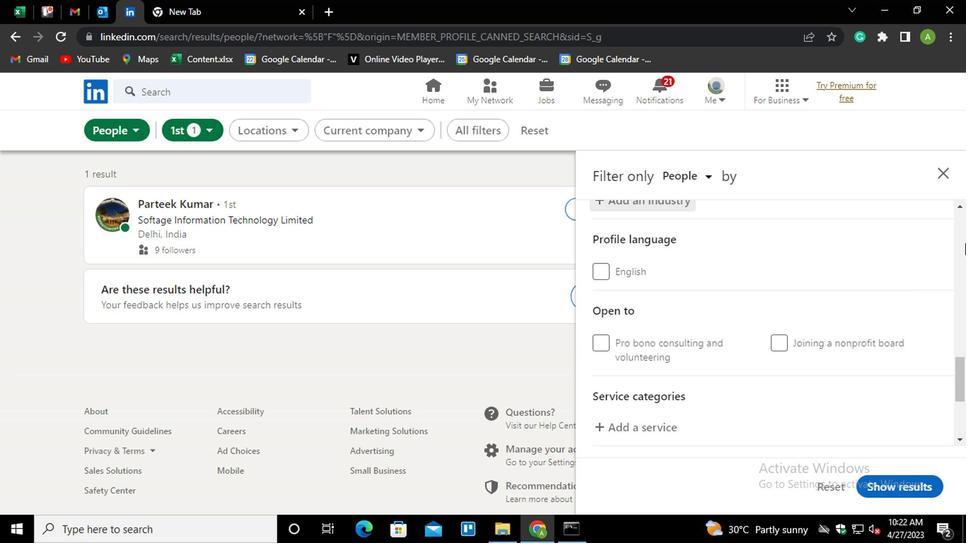 
Action: Mouse moved to (657, 355)
Screenshot: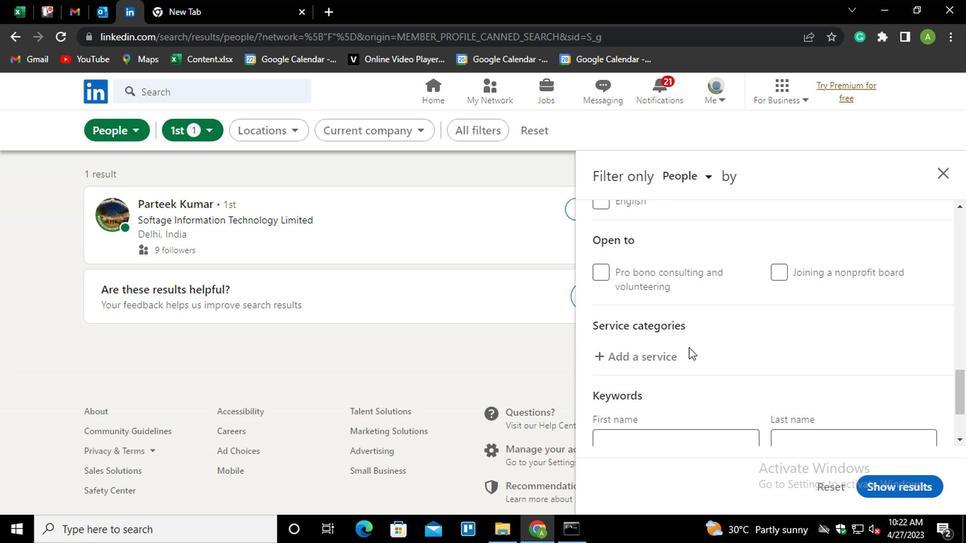 
Action: Mouse pressed left at (657, 355)
Screenshot: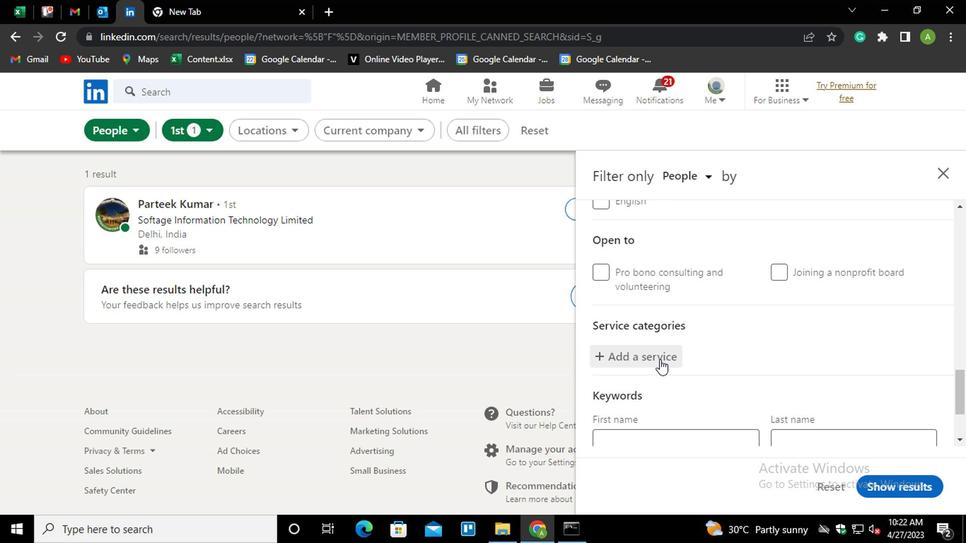 
Action: Mouse moved to (664, 355)
Screenshot: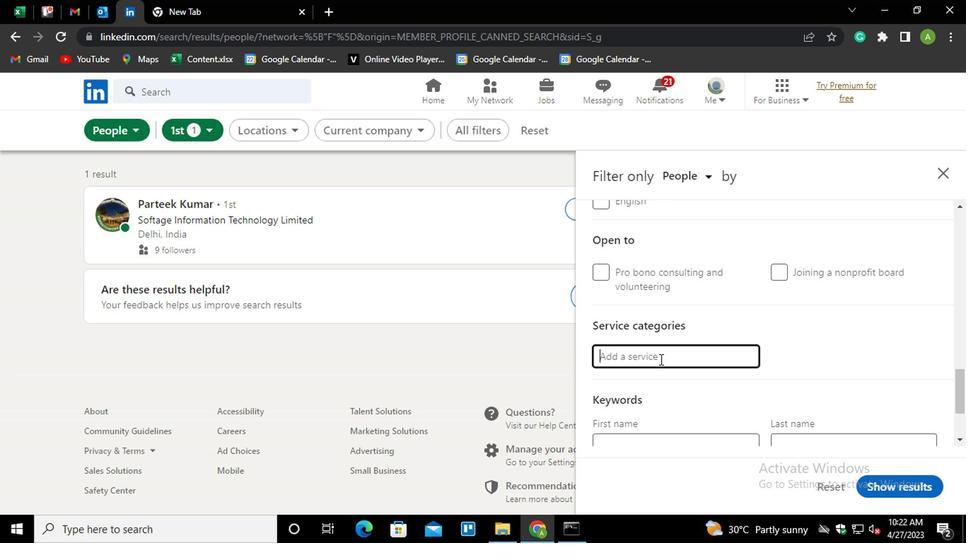 
Action: Mouse pressed left at (664, 355)
Screenshot: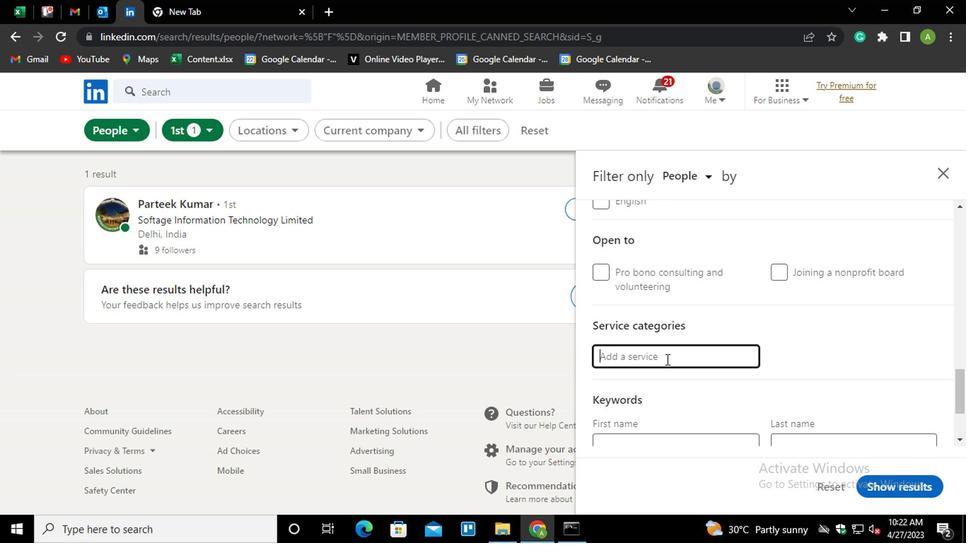 
Action: Mouse moved to (662, 357)
Screenshot: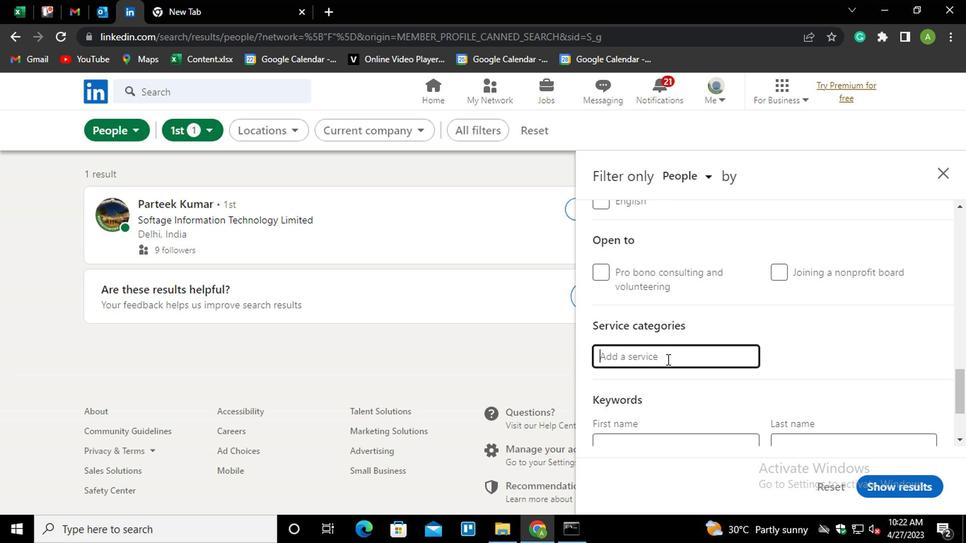 
Action: Key pressed <Key.shift>TAX<Key.down><Key.down><Key.enter>
Screenshot: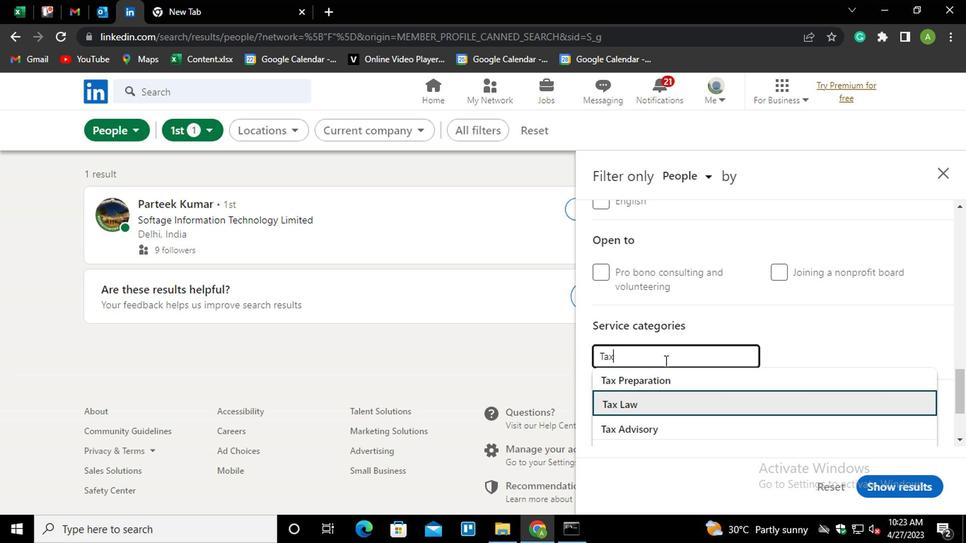 
Action: Mouse scrolled (662, 356) with delta (0, -1)
Screenshot: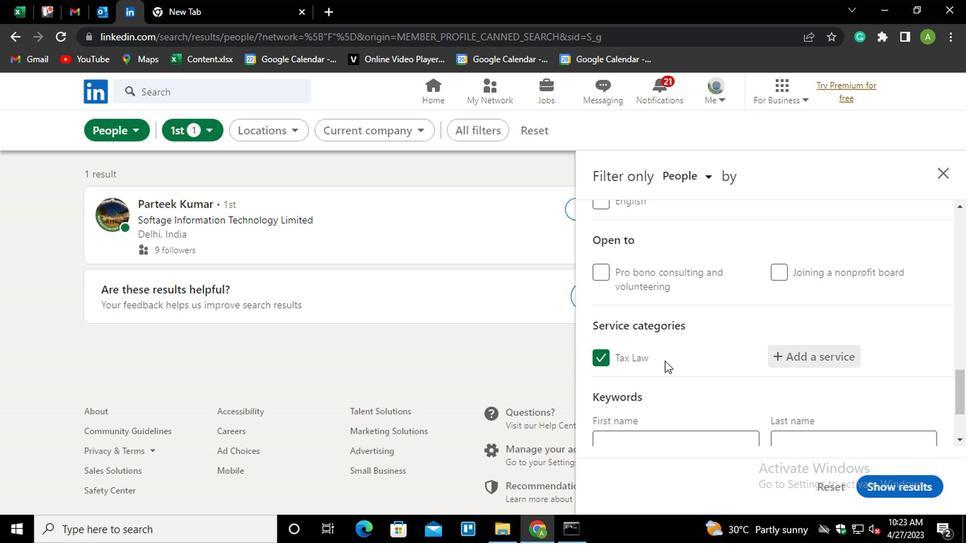 
Action: Mouse scrolled (662, 356) with delta (0, -1)
Screenshot: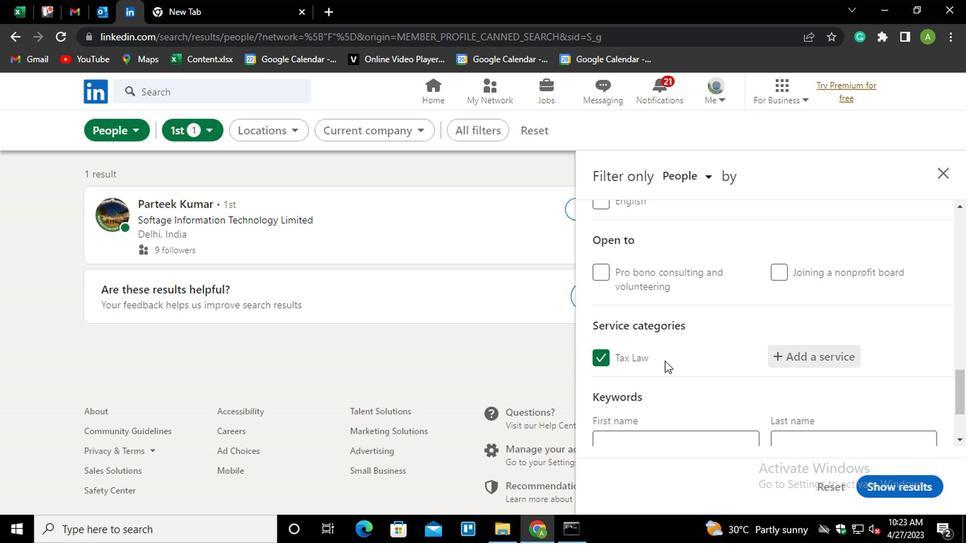 
Action: Mouse scrolled (662, 356) with delta (0, -1)
Screenshot: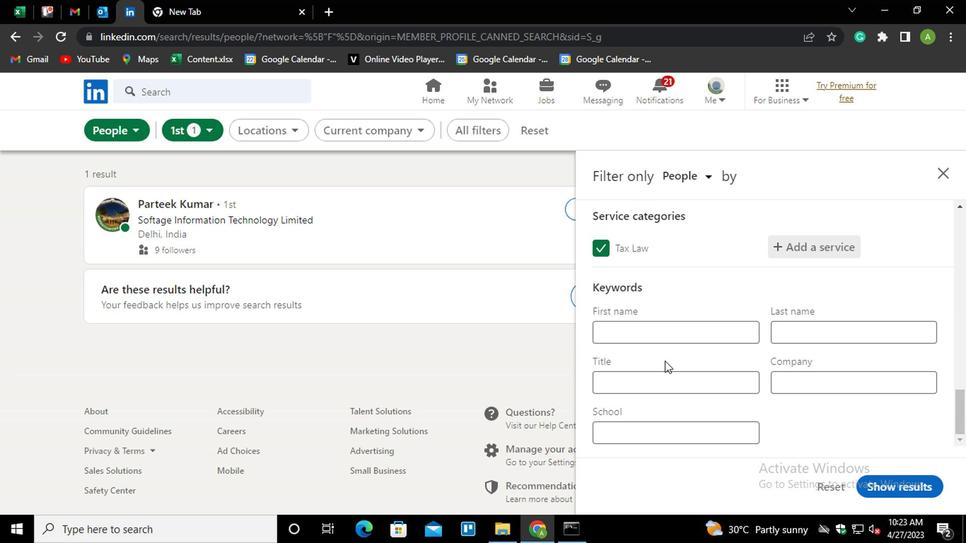 
Action: Mouse scrolled (662, 356) with delta (0, -1)
Screenshot: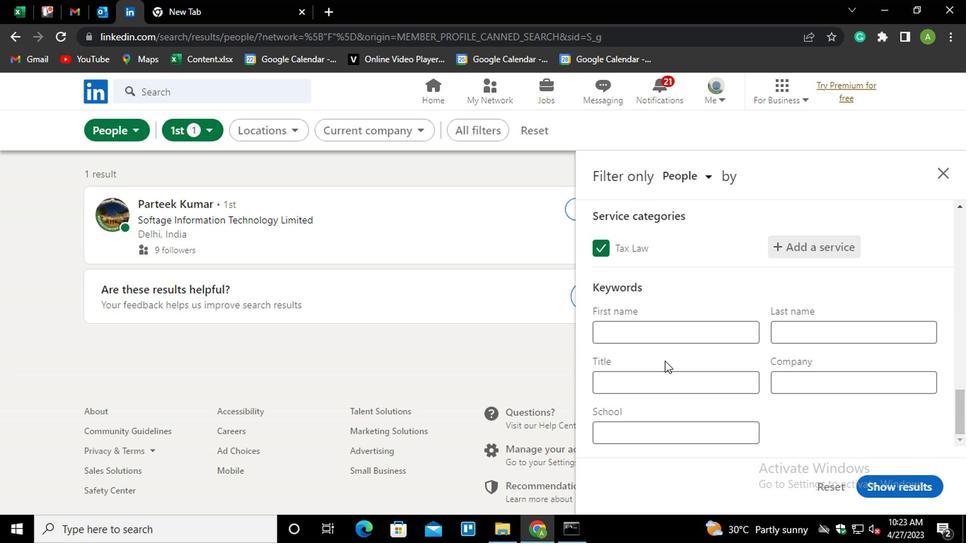 
Action: Mouse moved to (664, 374)
Screenshot: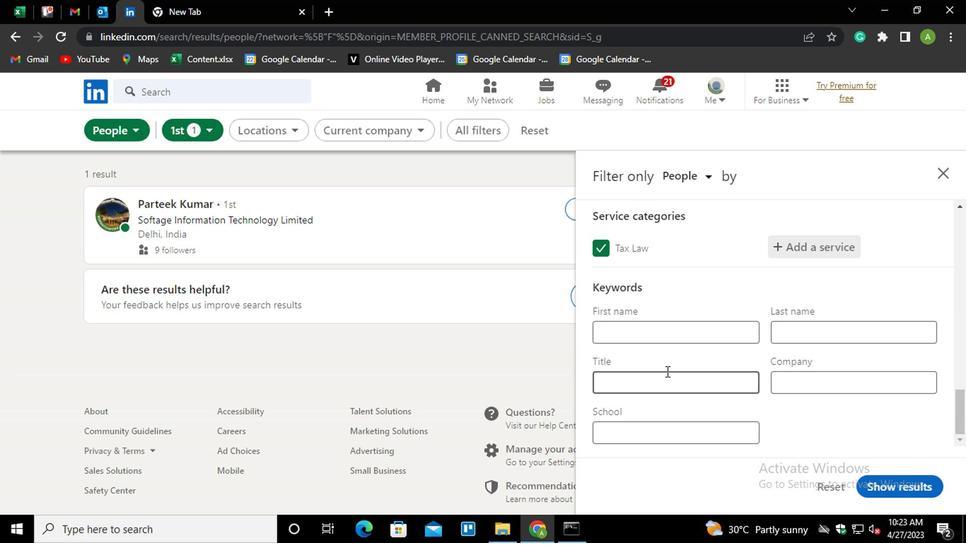 
Action: Mouse pressed left at (664, 374)
Screenshot: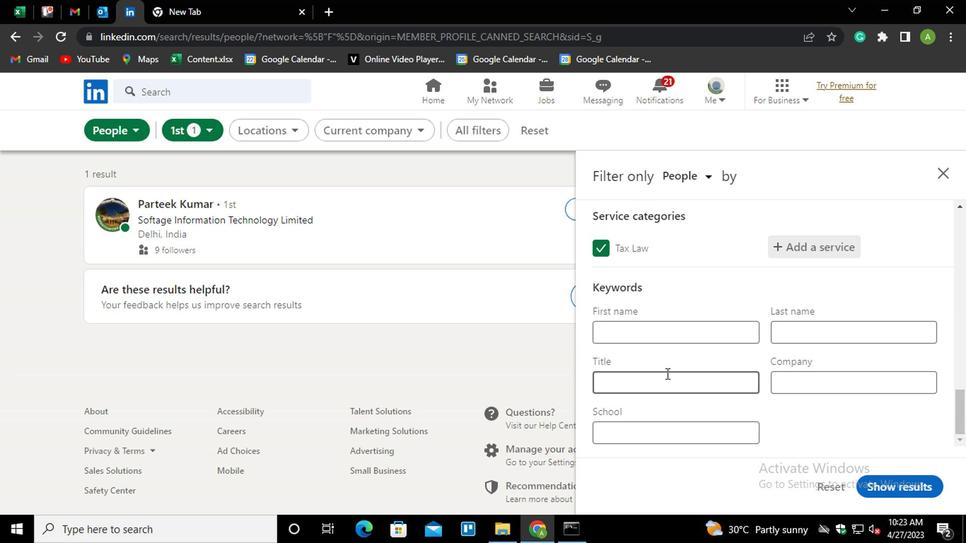 
Action: Key pressed <Key.shift_r>MAASAGE<Key.space><Key.shift>THERAPY
Screenshot: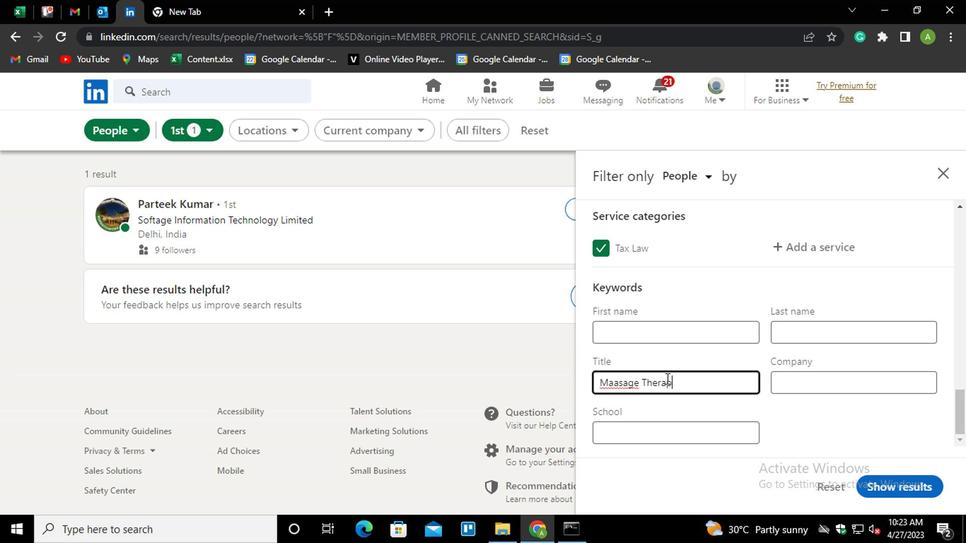 
Action: Mouse moved to (763, 406)
Screenshot: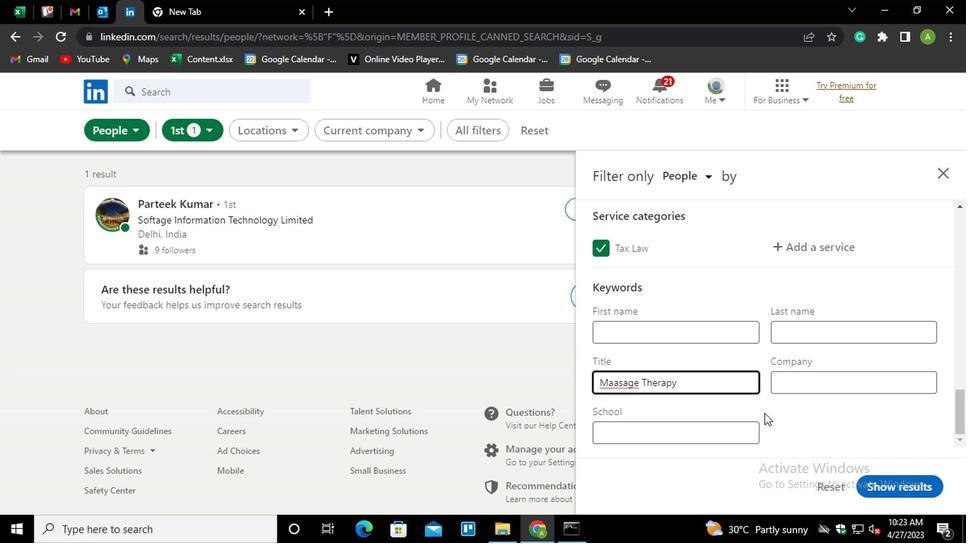 
Action: Key pressed <Key.home><Key.right><Key.right><Key.backspace>S<Key.backspace><Key.right>S
Screenshot: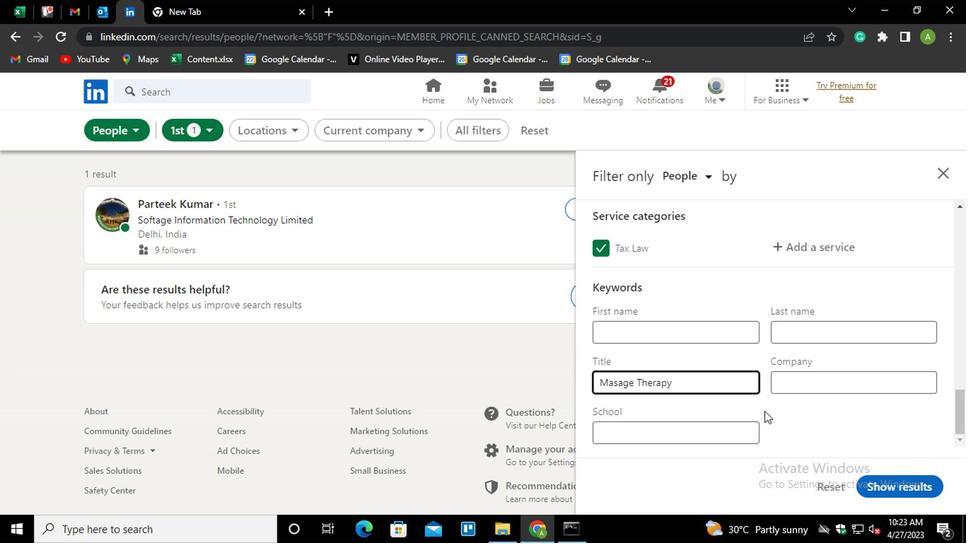 
Action: Mouse moved to (829, 428)
Screenshot: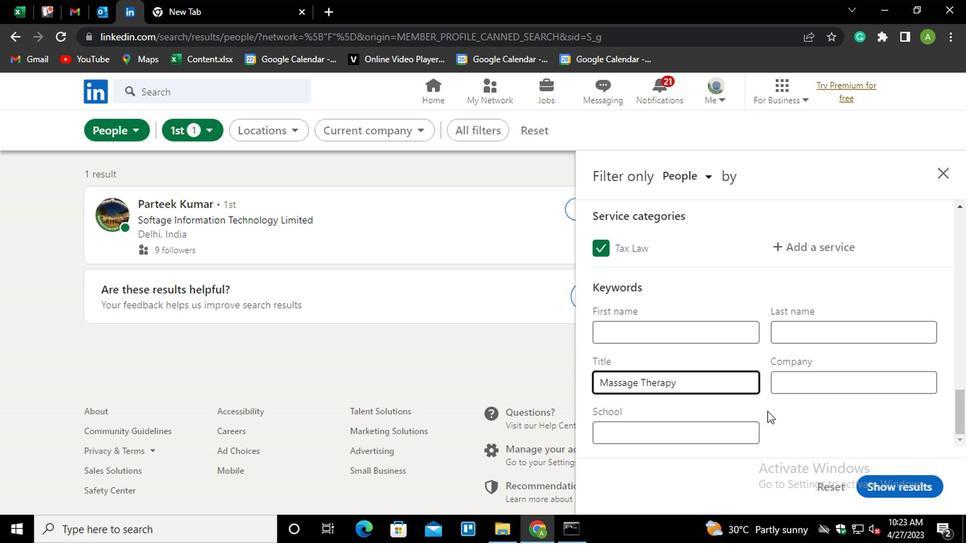 
Action: Mouse pressed left at (829, 428)
Screenshot: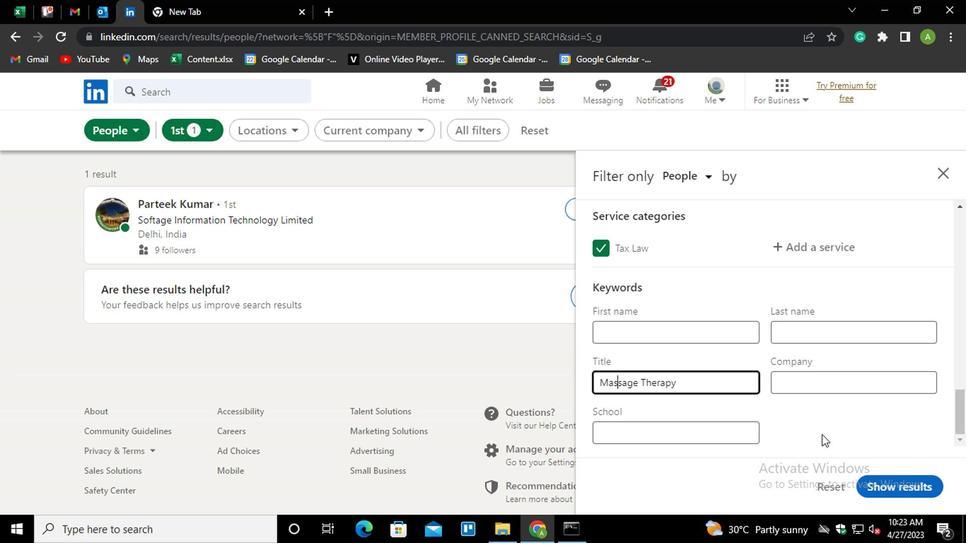 
Action: Mouse moved to (892, 471)
Screenshot: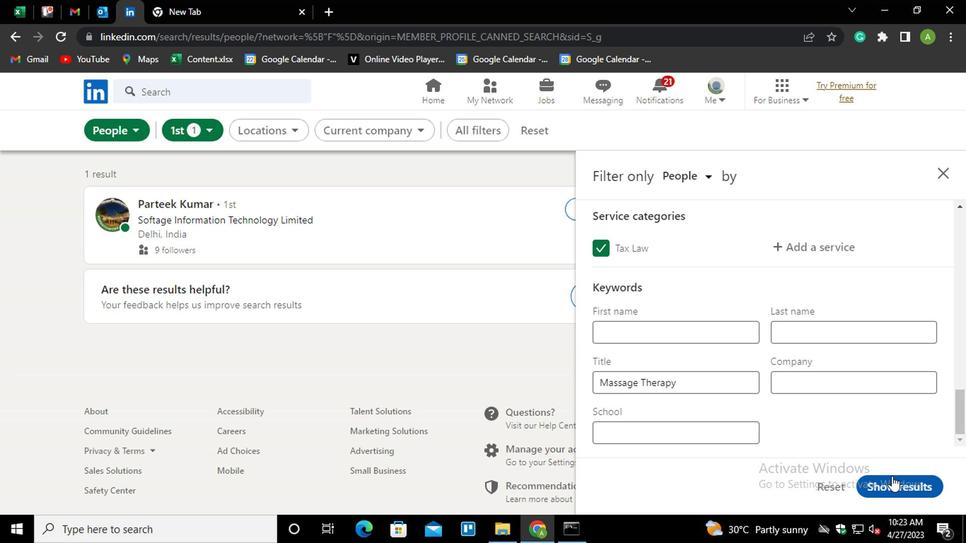 
Action: Mouse pressed left at (892, 471)
Screenshot: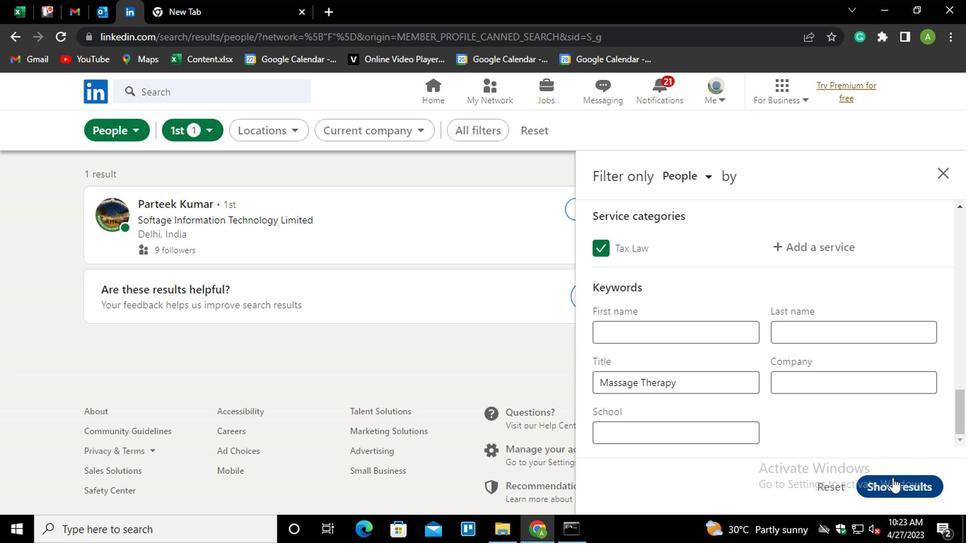 
Action: Mouse moved to (892, 471)
Screenshot: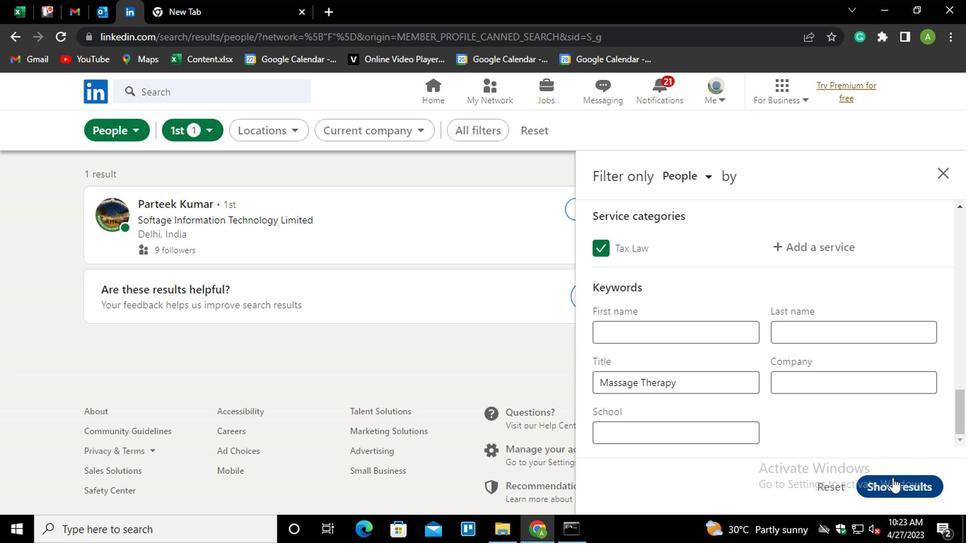 
